Task: Look for space in Jhanjharpur, India from 10th July, 2023 to 15th July, 2023 for 7 adults in price range Rs.10000 to Rs.15000. Place can be entire place or shared room with 4 bedrooms having 7 beds and 4 bathrooms. Property type can be house, flat, guest house. Amenities needed are: wifi, TV, free parkinig on premises, gym, breakfast. Booking option can be shelf check-in. Required host language is English.
Action: Mouse moved to (428, 90)
Screenshot: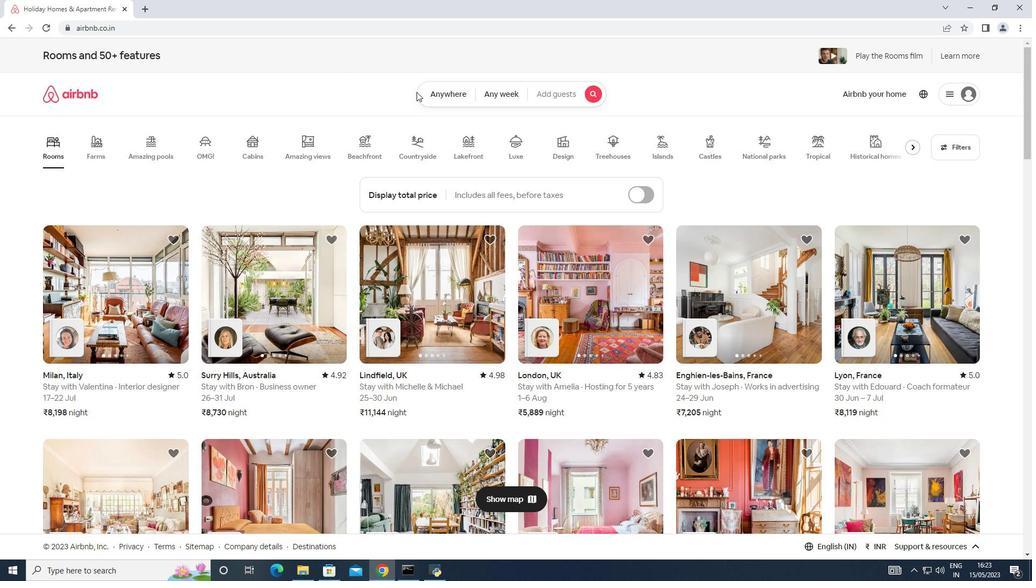 
Action: Mouse pressed left at (428, 90)
Screenshot: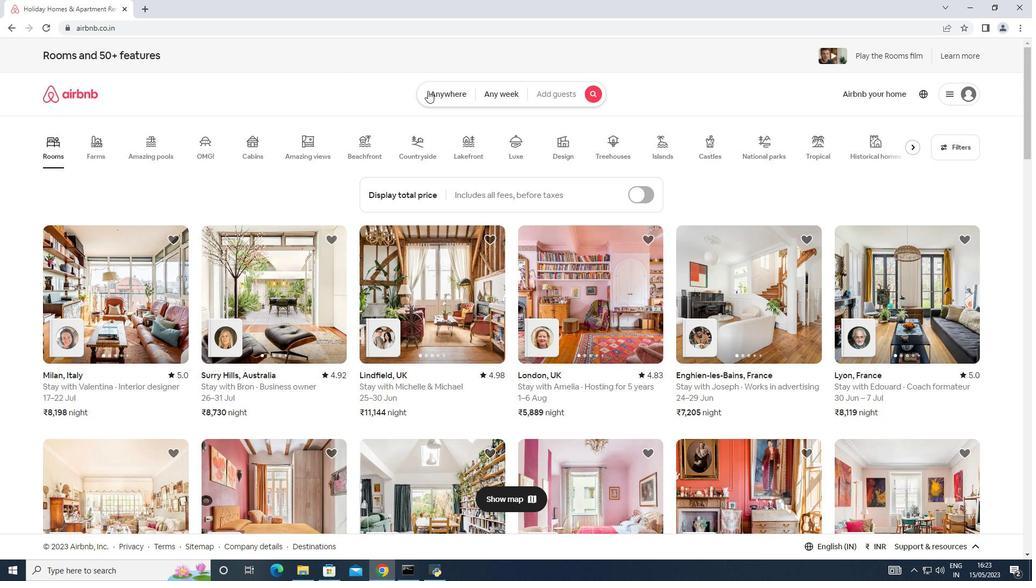 
Action: Mouse moved to (380, 124)
Screenshot: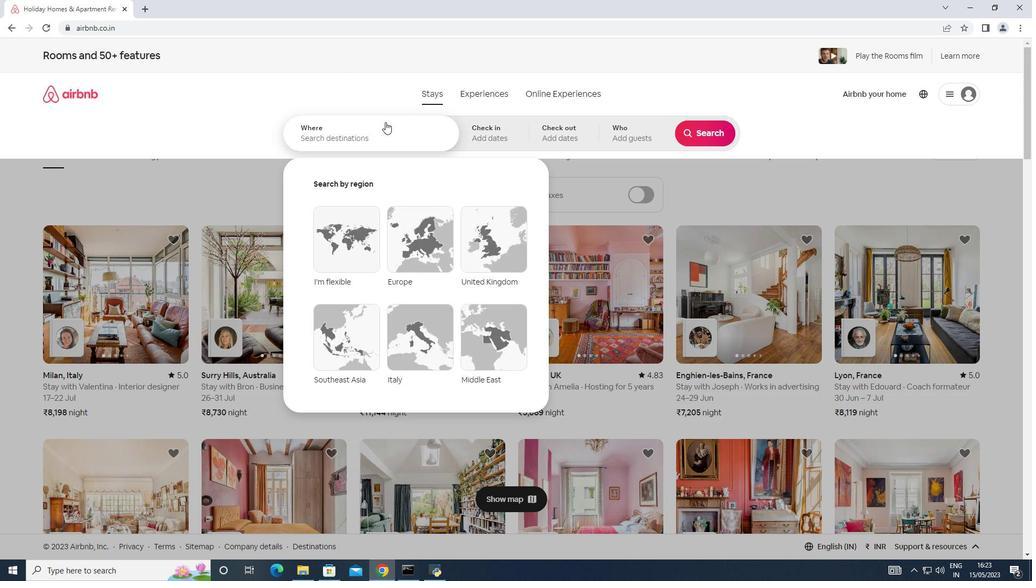 
Action: Mouse pressed left at (380, 124)
Screenshot: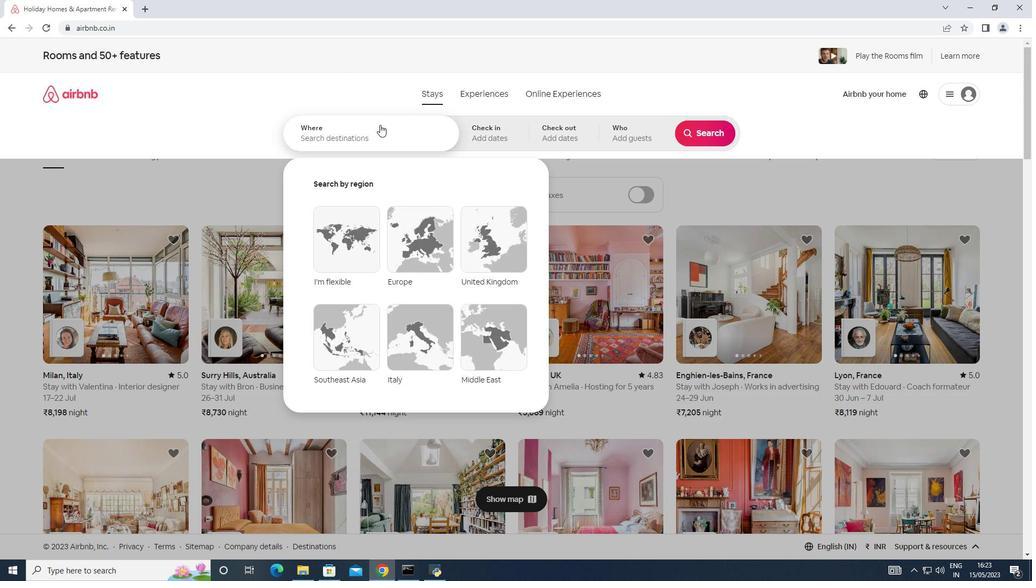 
Action: Key pressed <Key.shift><Key.shift><Key.shift><Key.shift><Key.shift><Key.shift><Key.shift><Key.shift><Key.shift><Key.shift><Key.shift><Key.shift><Key.shift><Key.shift><Key.shift><Key.shift><Key.shift><Key.shift><Key.shift><Key.shift><Key.shift><Key.shift><Key.shift><Key.shift><Key.shift><Key.shift><Key.shift><Key.shift><Key.shift><Key.shift><Key.shift><Key.shift><Key.shift><Key.shift><Key.shift><Key.shift><Key.shift><Key.shift><Key.shift><Key.shift><Key.shift><Key.shift><Key.shift><Key.shift><Key.shift><Key.shift><Key.shift><Key.shift>Jhanjharpur,<Key.shift>India
Screenshot: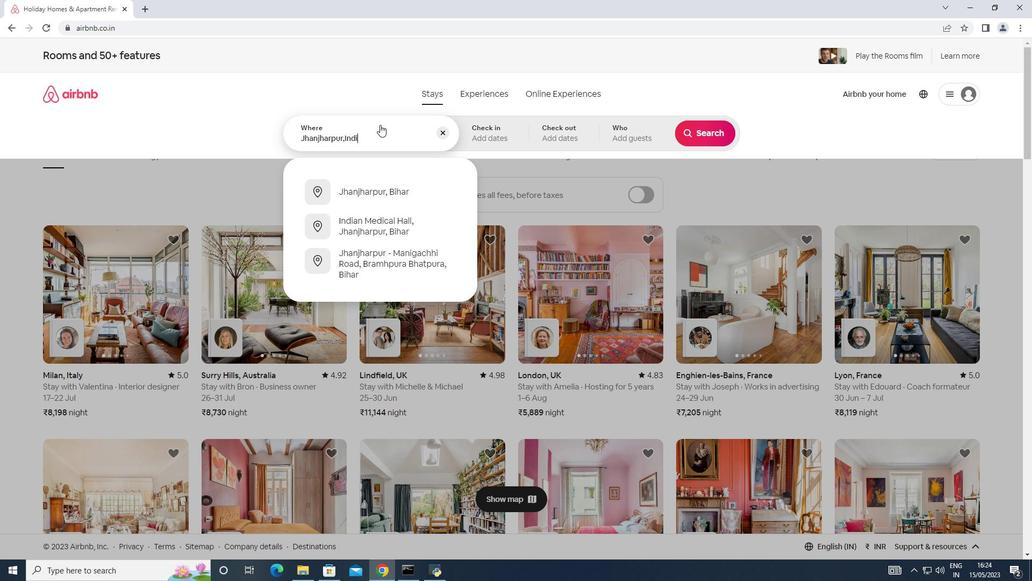 
Action: Mouse moved to (503, 137)
Screenshot: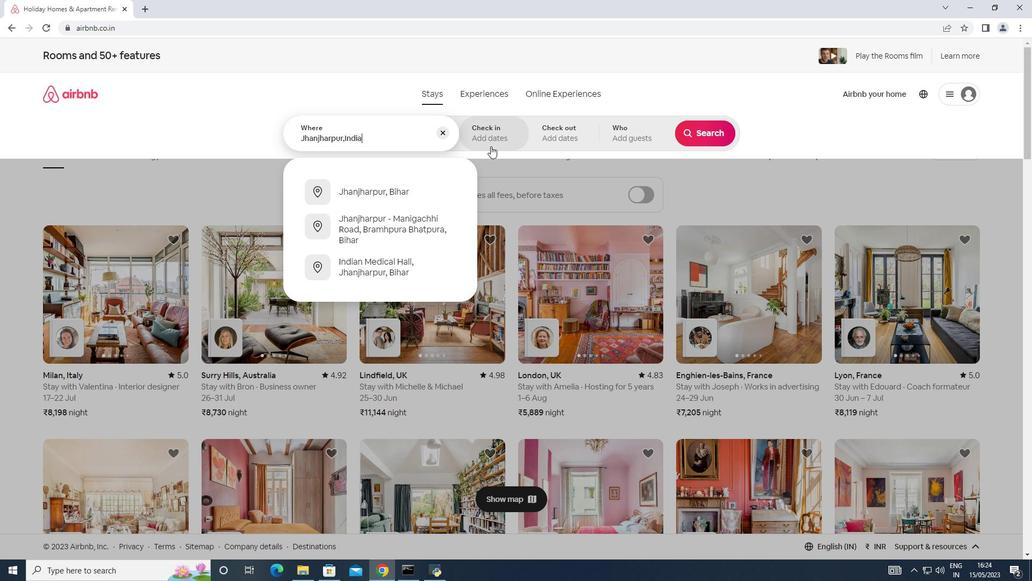 
Action: Mouse pressed left at (503, 137)
Screenshot: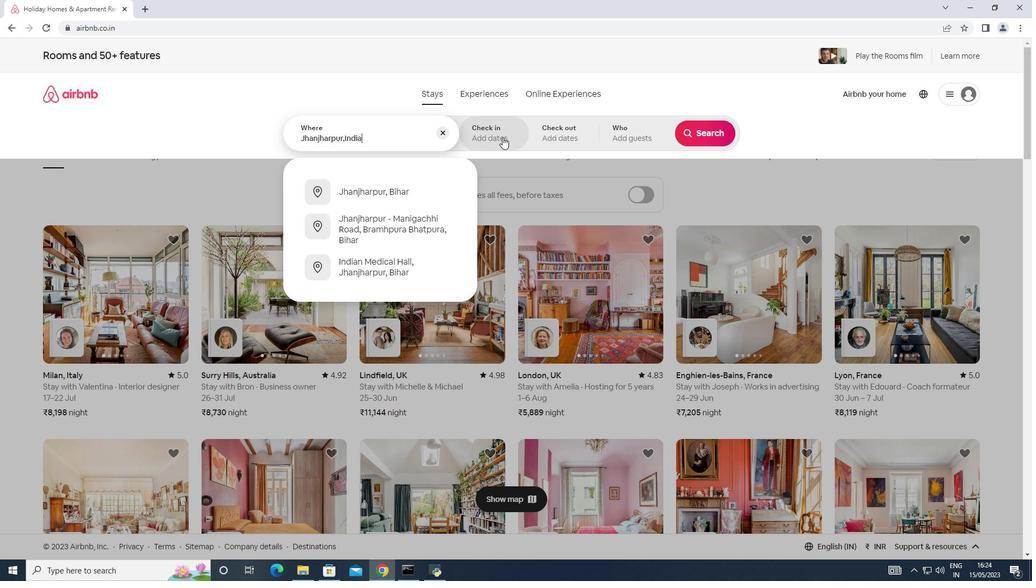 
Action: Mouse moved to (709, 221)
Screenshot: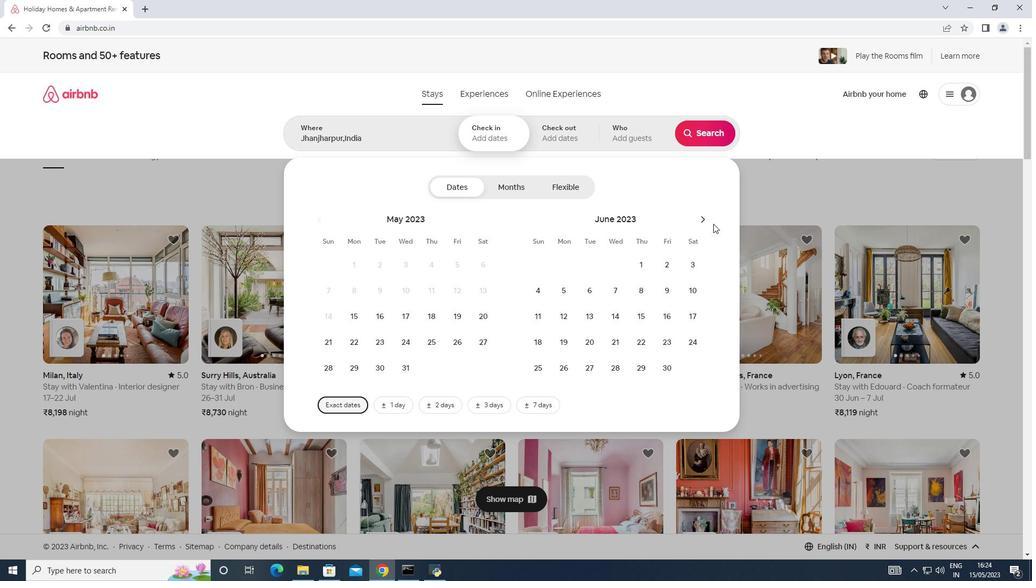 
Action: Mouse pressed left at (709, 221)
Screenshot: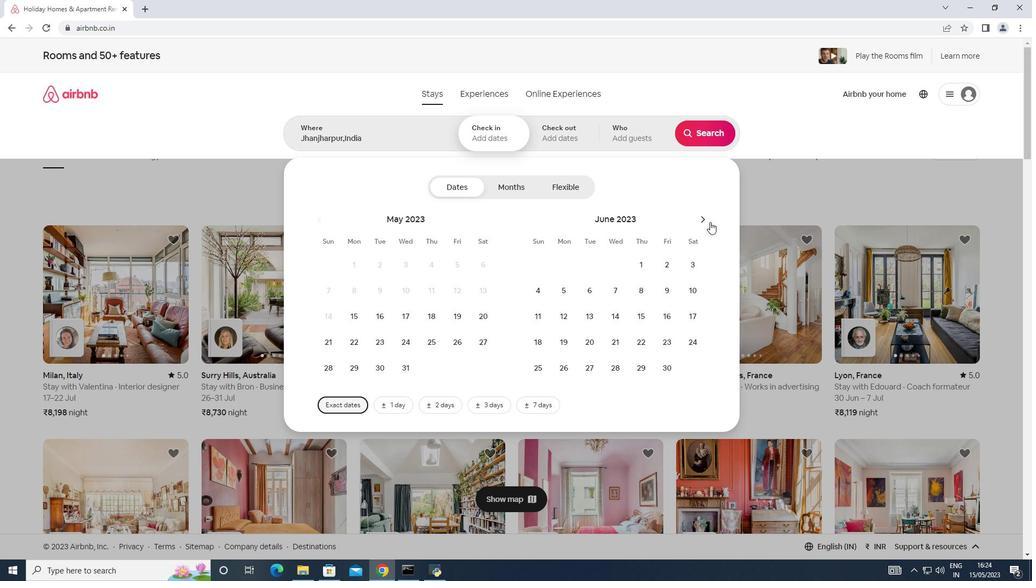 
Action: Mouse moved to (562, 323)
Screenshot: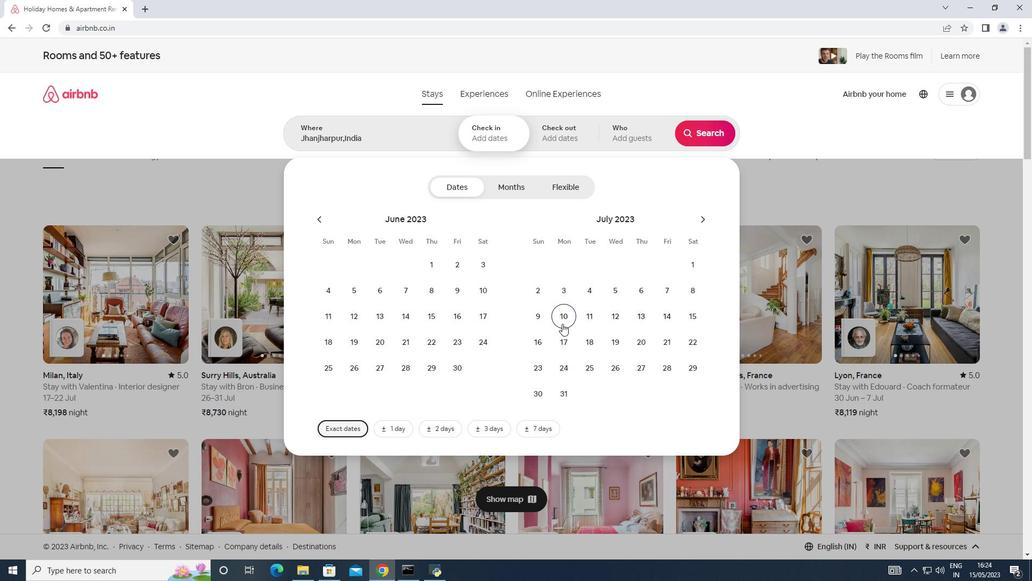 
Action: Mouse pressed left at (562, 323)
Screenshot: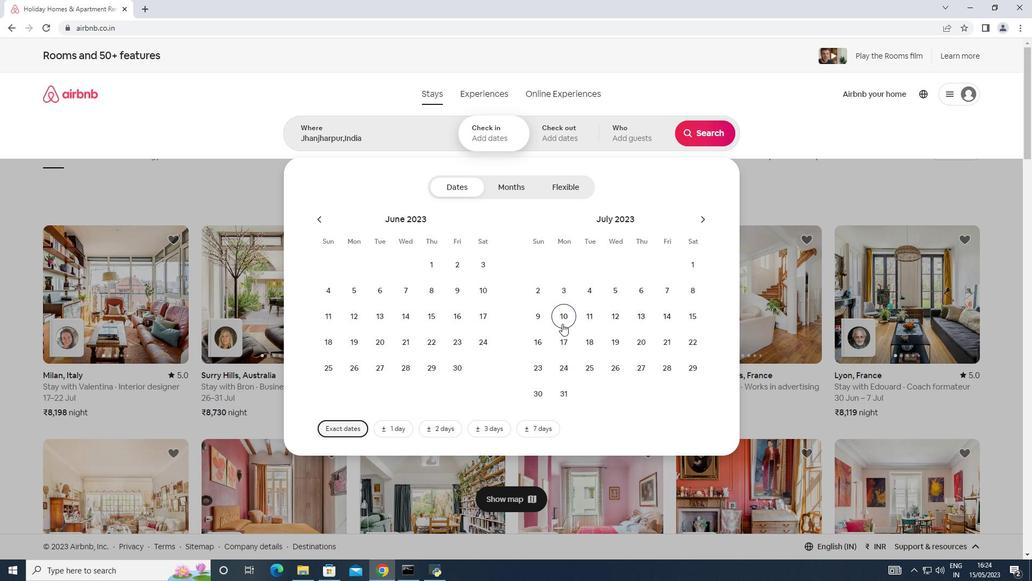 
Action: Mouse moved to (696, 315)
Screenshot: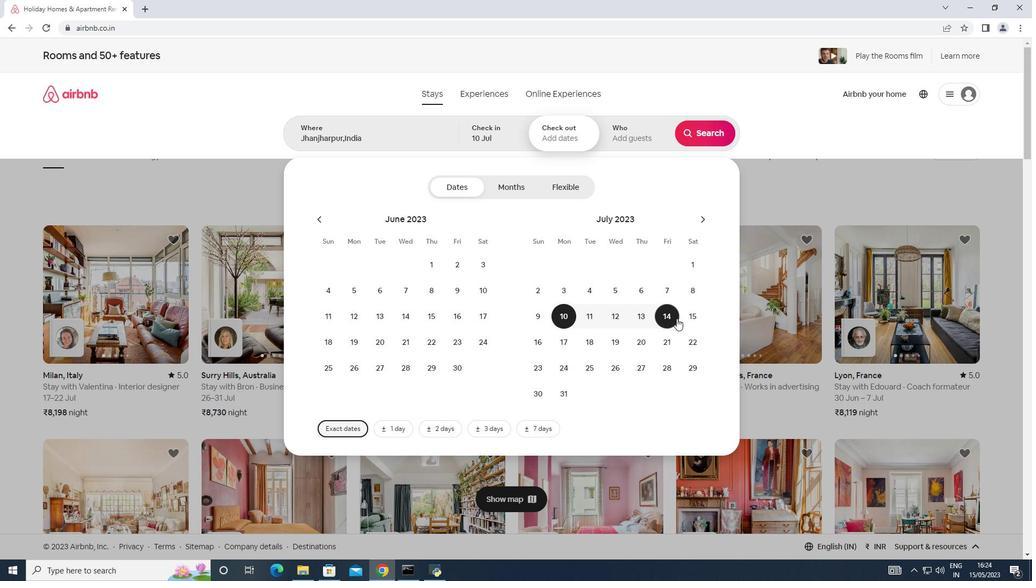 
Action: Mouse pressed left at (696, 315)
Screenshot: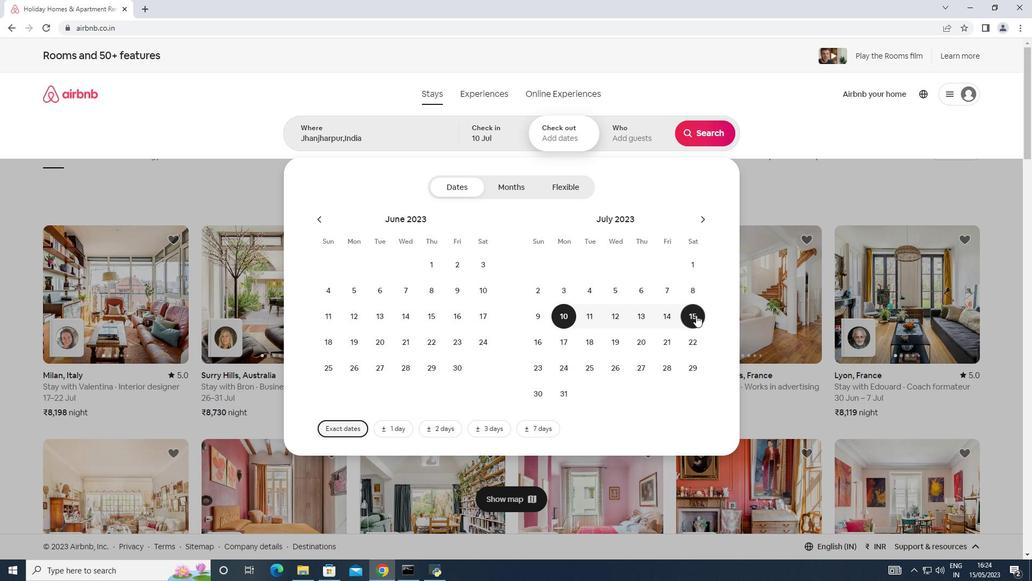 
Action: Mouse moved to (641, 139)
Screenshot: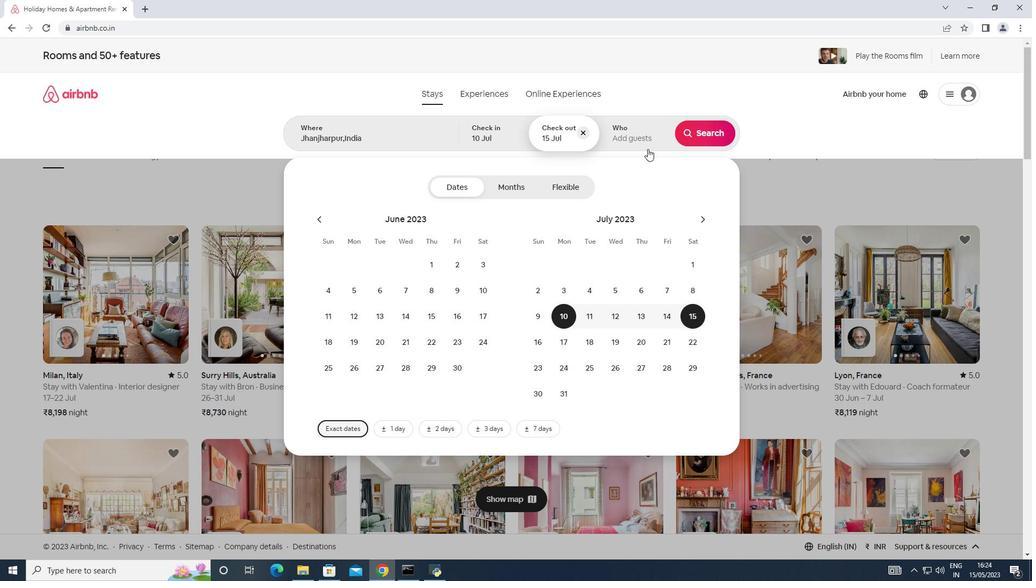 
Action: Mouse pressed left at (641, 139)
Screenshot: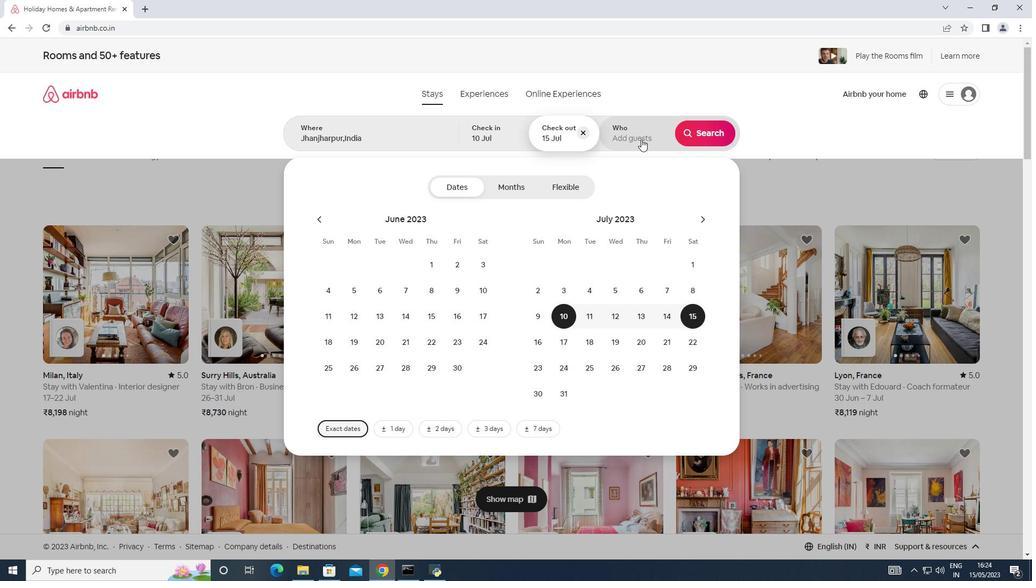 
Action: Mouse moved to (707, 188)
Screenshot: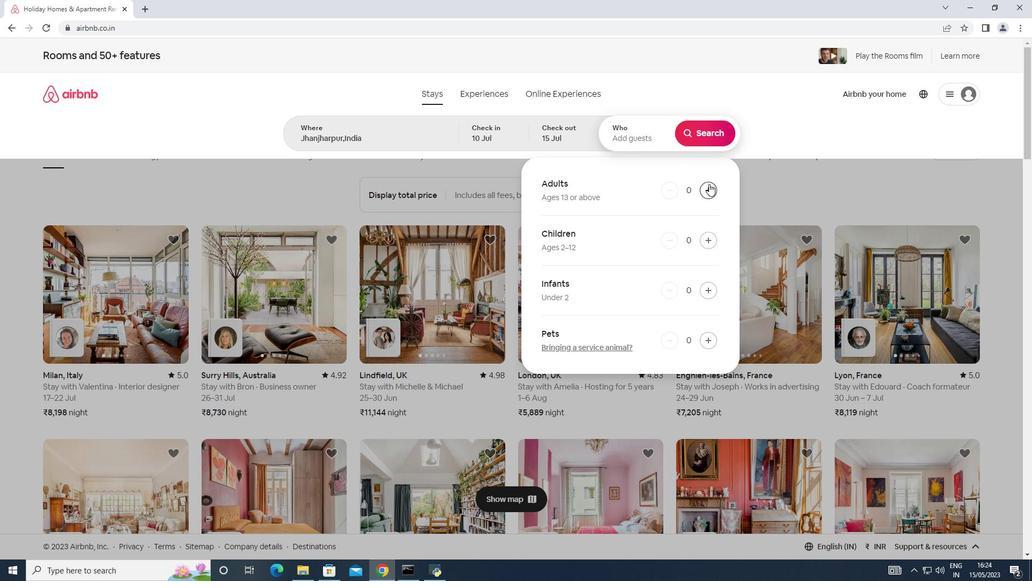 
Action: Mouse pressed left at (707, 188)
Screenshot: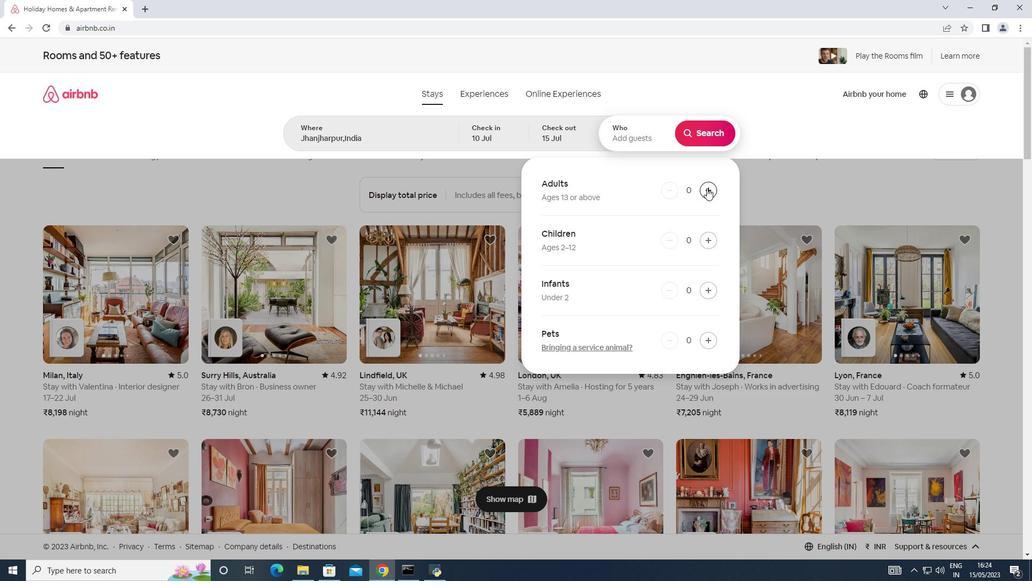 
Action: Mouse pressed left at (707, 188)
Screenshot: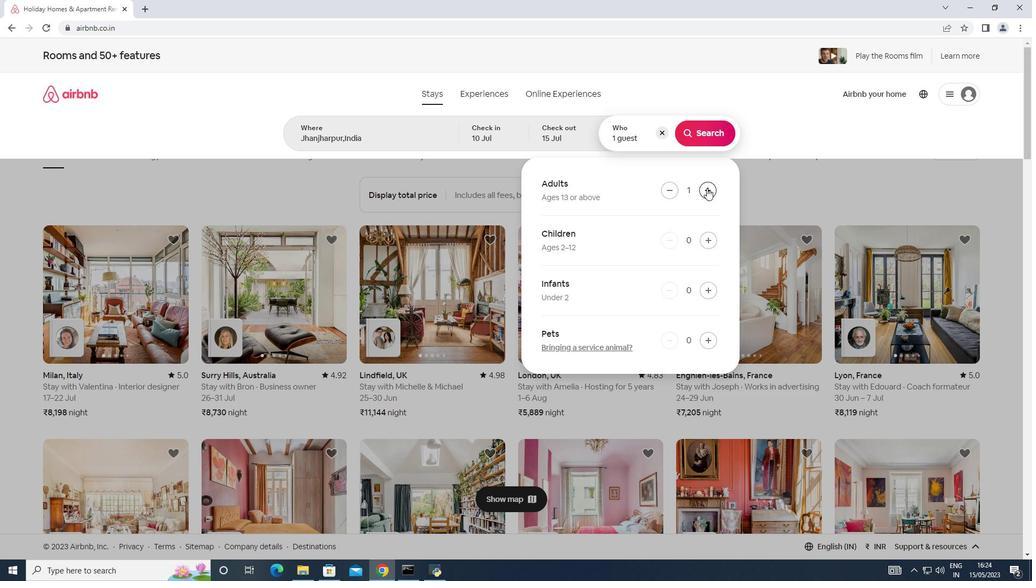 
Action: Mouse pressed left at (707, 188)
Screenshot: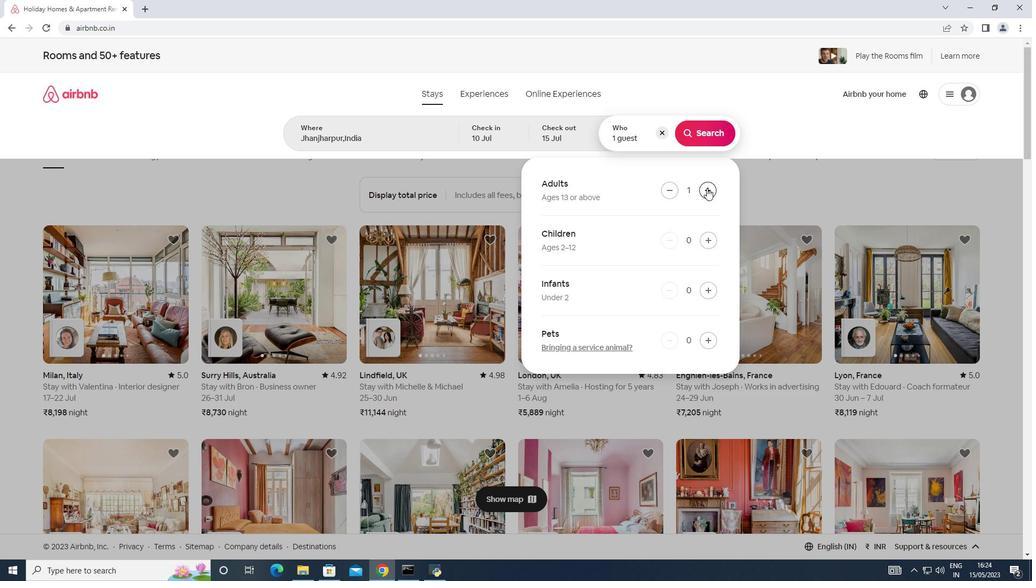
Action: Mouse pressed left at (707, 188)
Screenshot: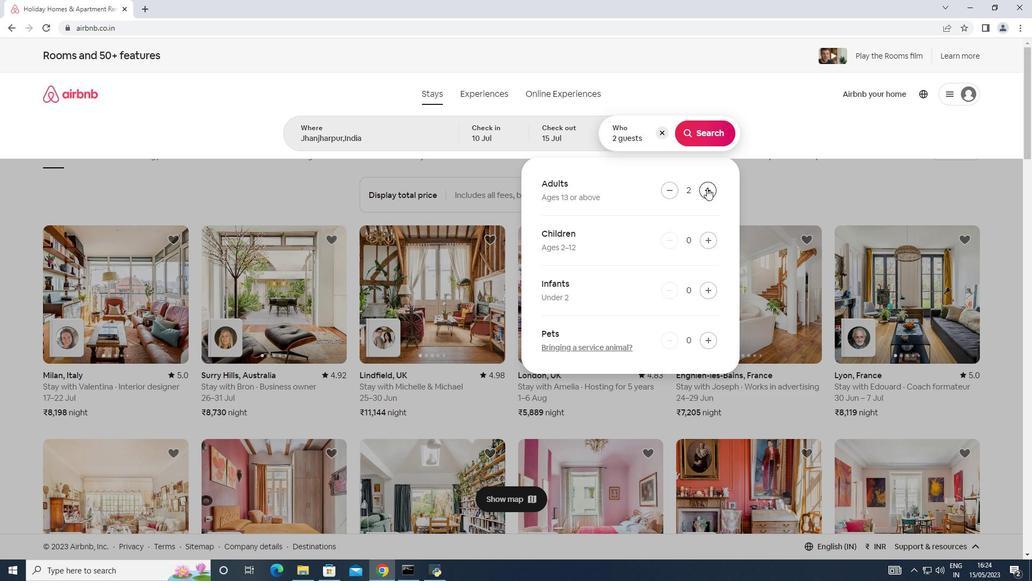 
Action: Mouse pressed left at (707, 188)
Screenshot: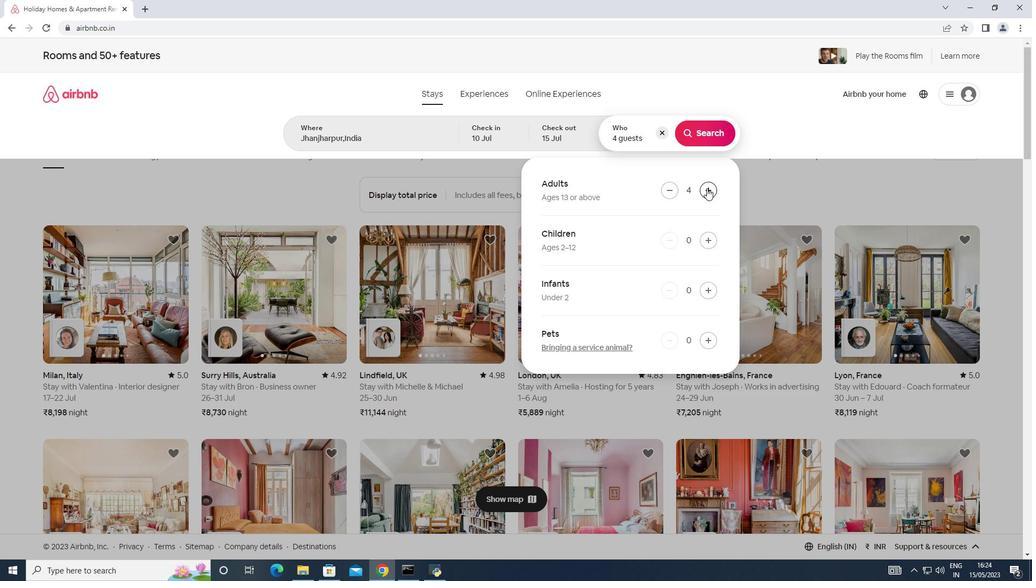 
Action: Mouse pressed left at (707, 188)
Screenshot: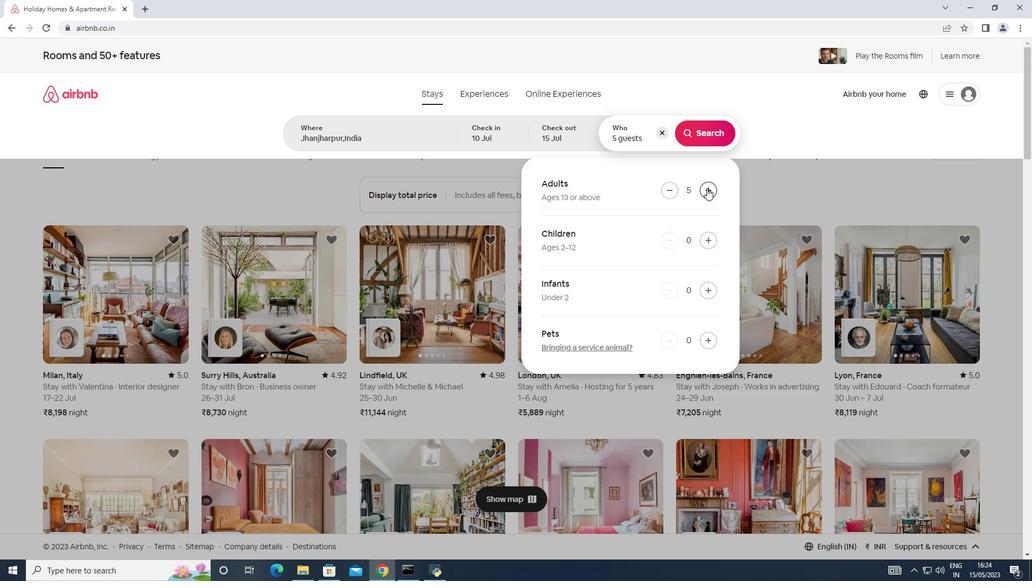 
Action: Mouse pressed left at (707, 188)
Screenshot: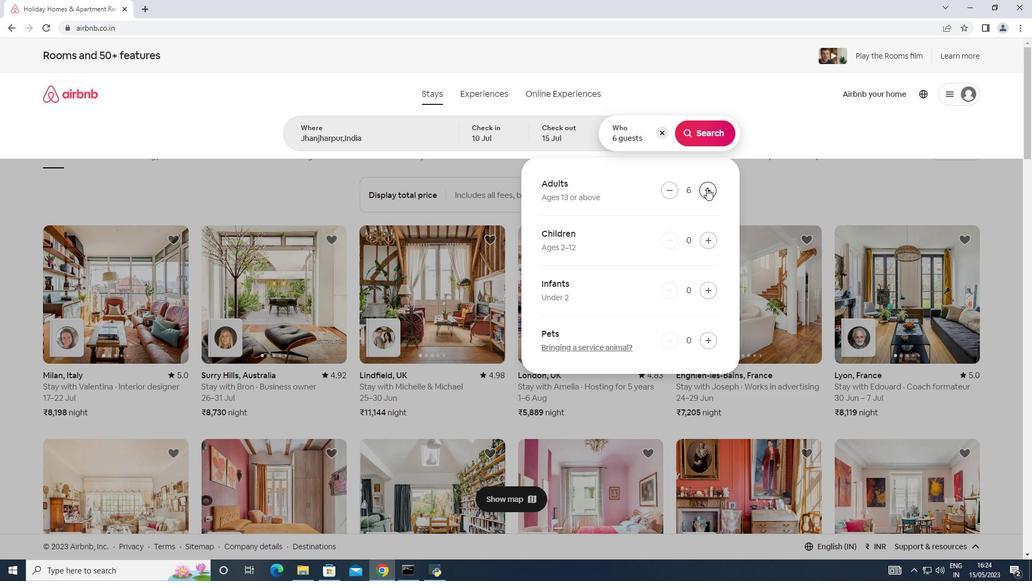 
Action: Mouse moved to (707, 135)
Screenshot: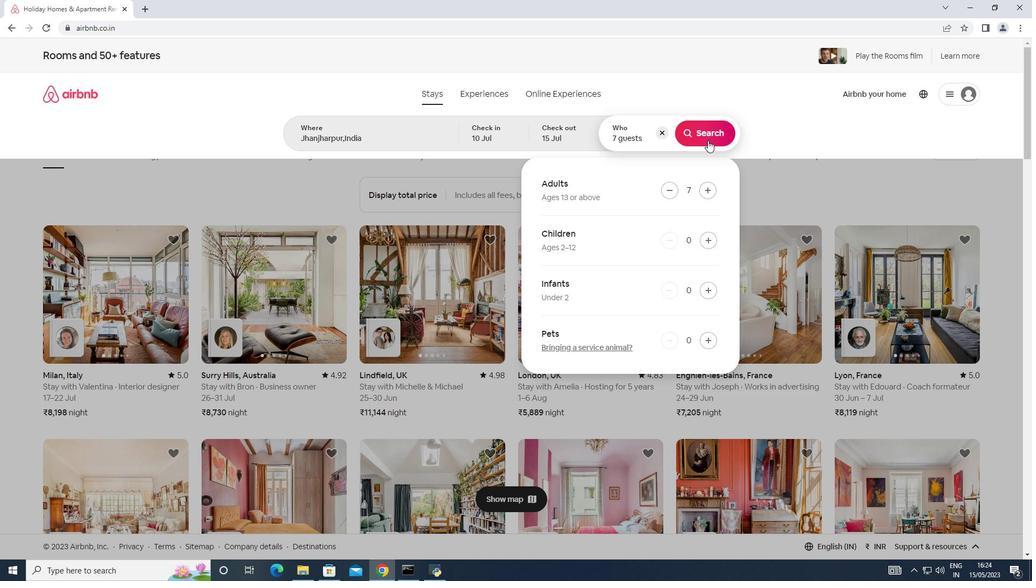 
Action: Mouse pressed left at (707, 135)
Screenshot: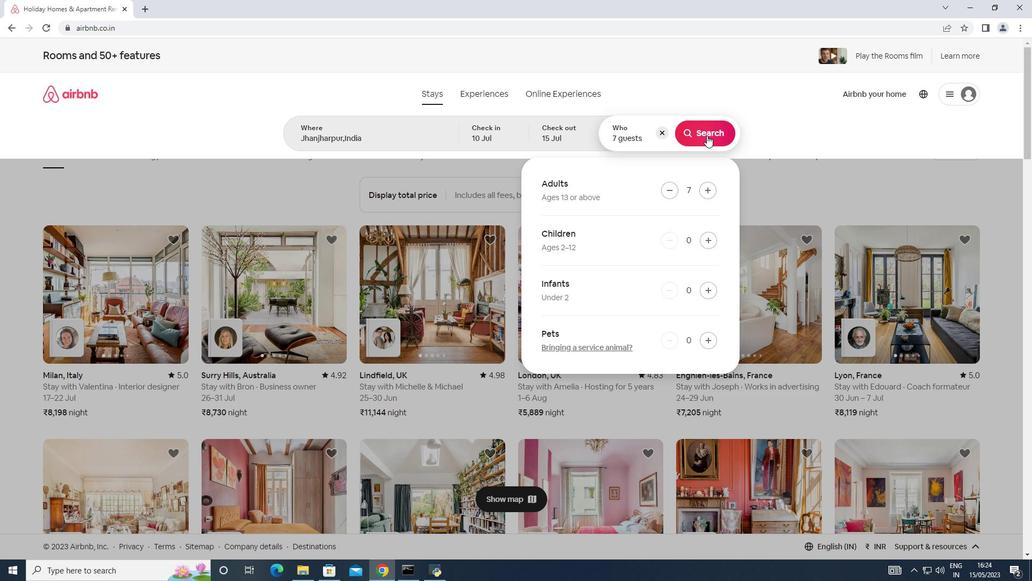 
Action: Mouse moved to (995, 100)
Screenshot: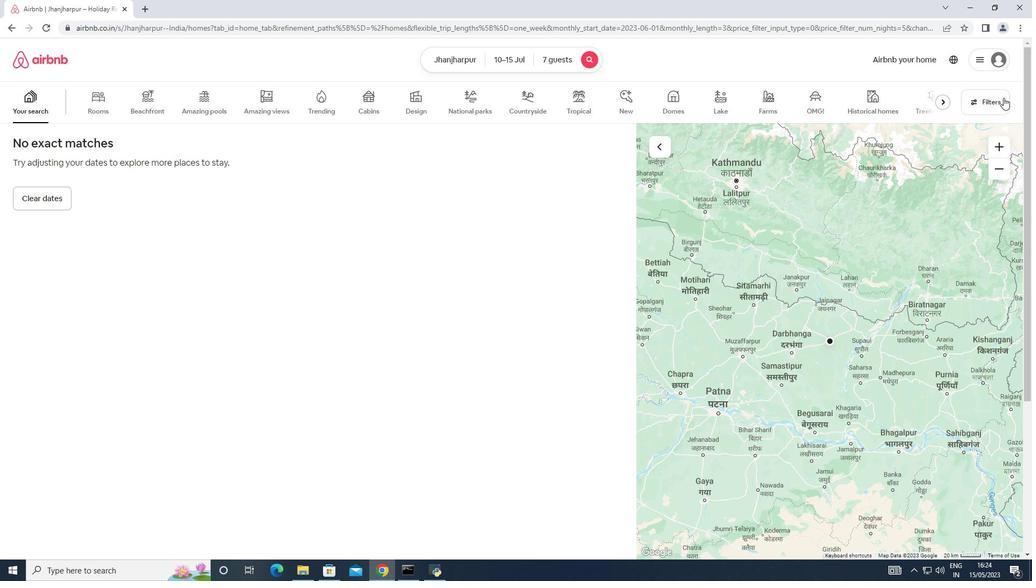 
Action: Mouse pressed left at (995, 100)
Screenshot: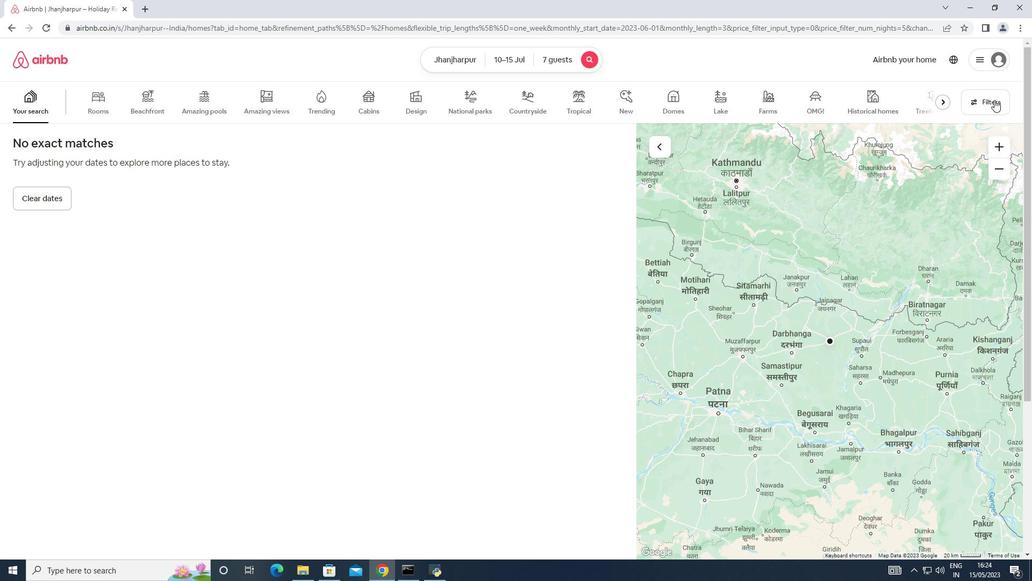 
Action: Mouse moved to (369, 369)
Screenshot: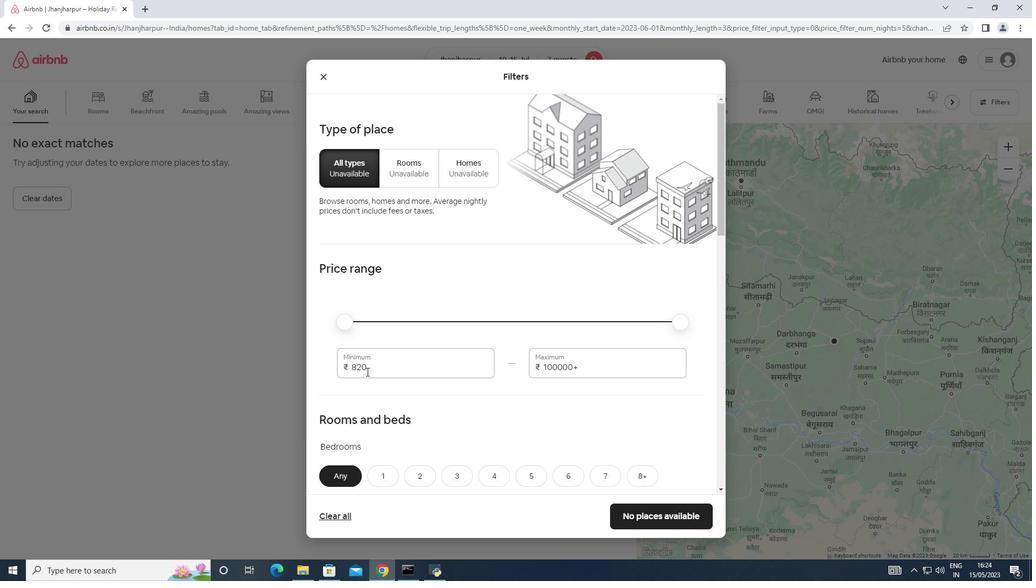 
Action: Mouse pressed left at (369, 369)
Screenshot: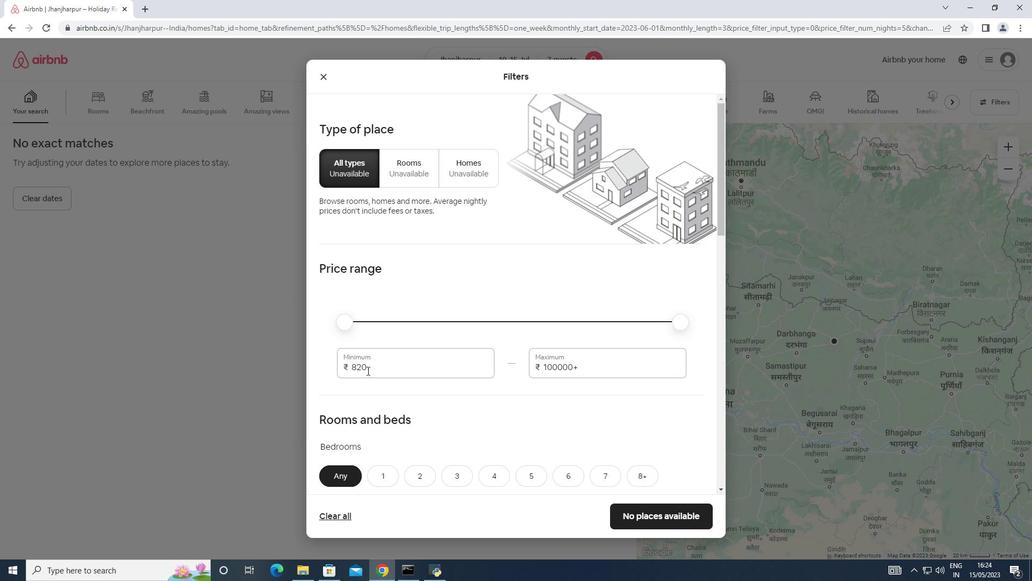 
Action: Mouse moved to (323, 366)
Screenshot: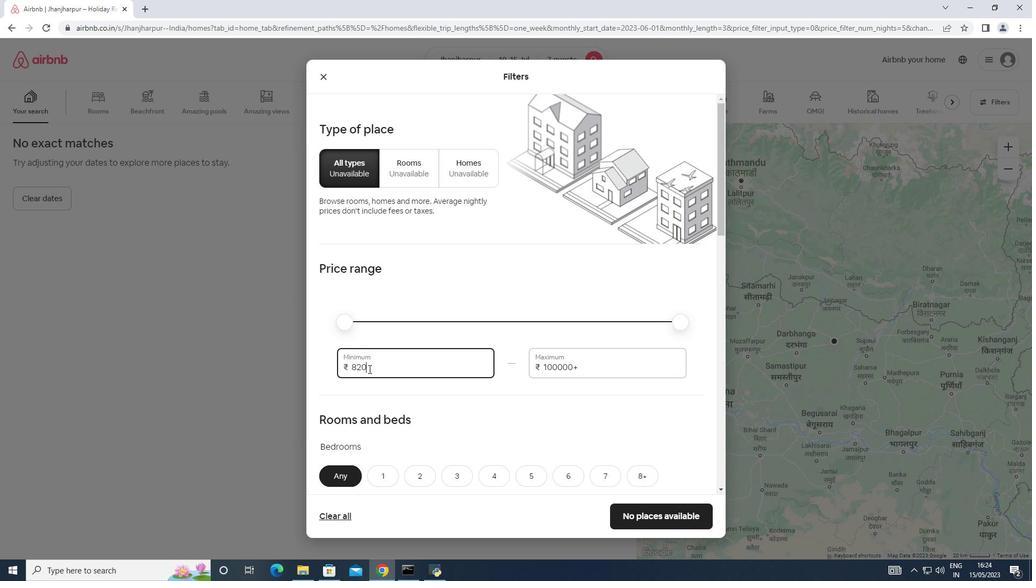 
Action: Key pressed 10000
Screenshot: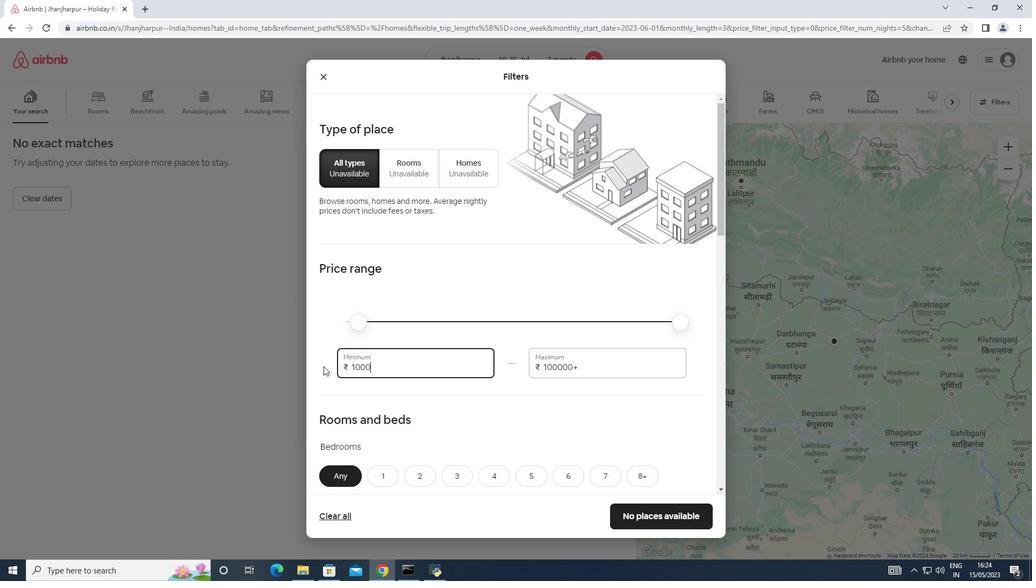 
Action: Mouse moved to (582, 368)
Screenshot: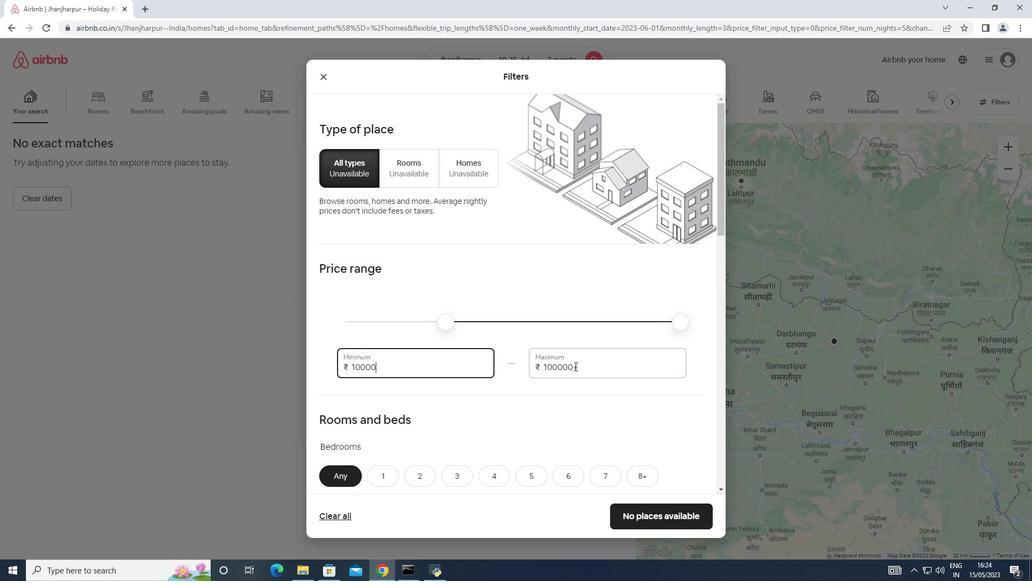 
Action: Mouse pressed left at (582, 368)
Screenshot: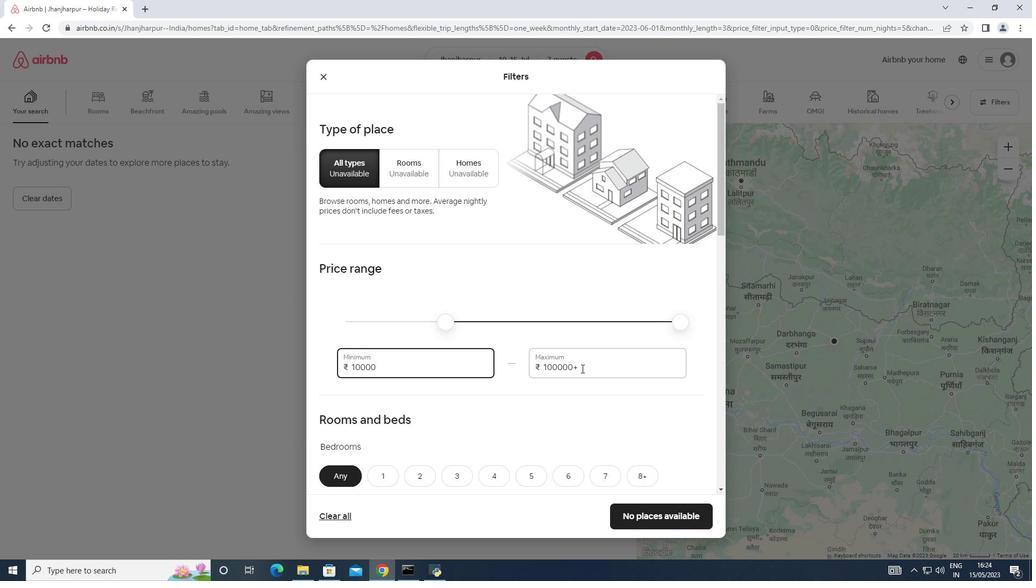 
Action: Mouse moved to (514, 368)
Screenshot: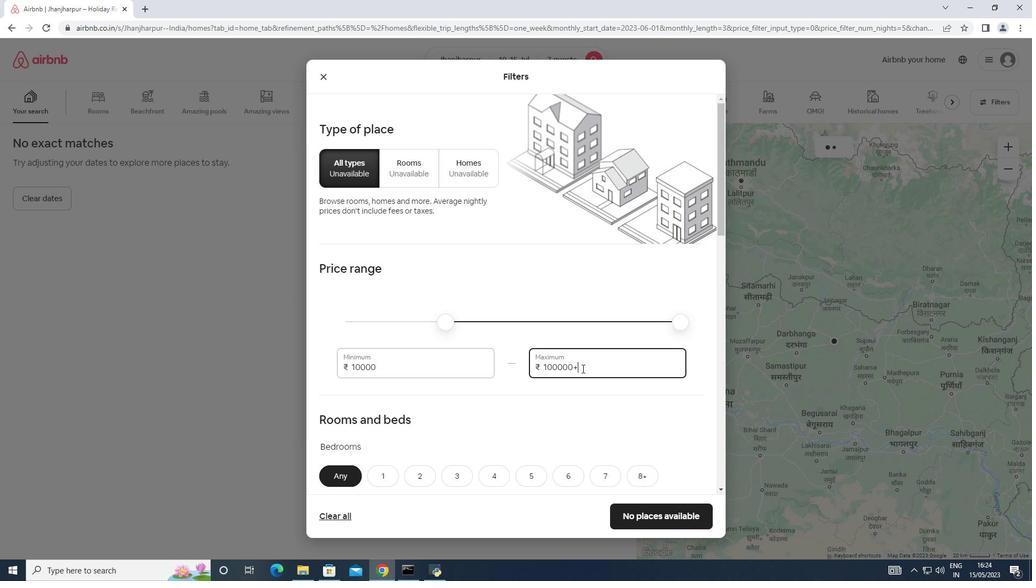 
Action: Key pressed 15000
Screenshot: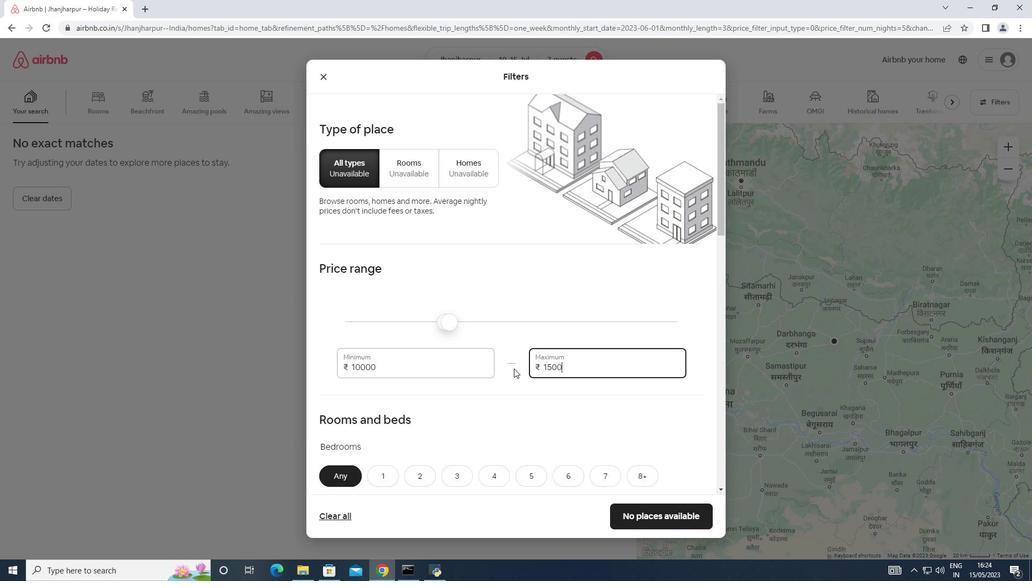 
Action: Mouse moved to (541, 376)
Screenshot: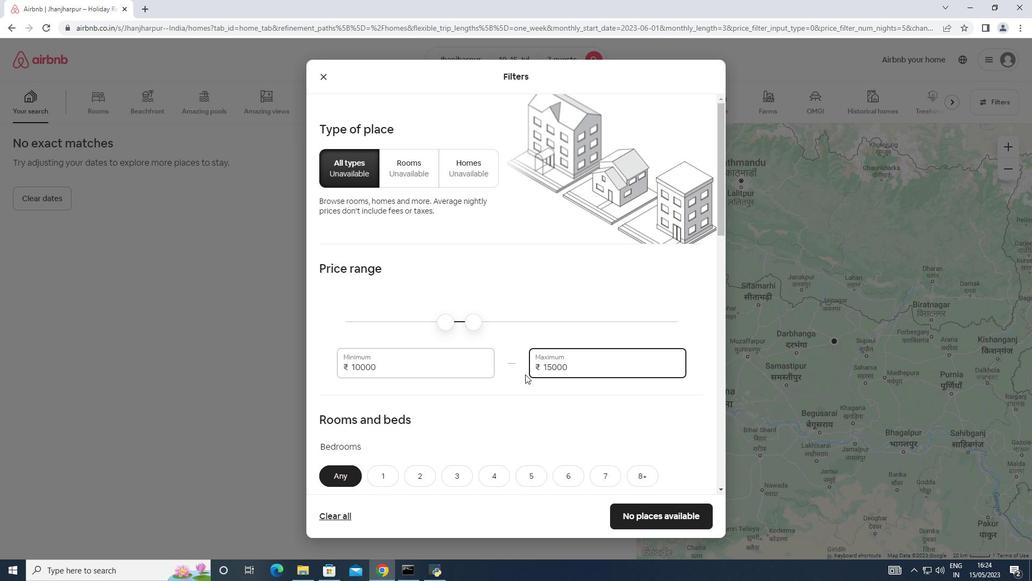 
Action: Mouse scrolled (541, 376) with delta (0, 0)
Screenshot: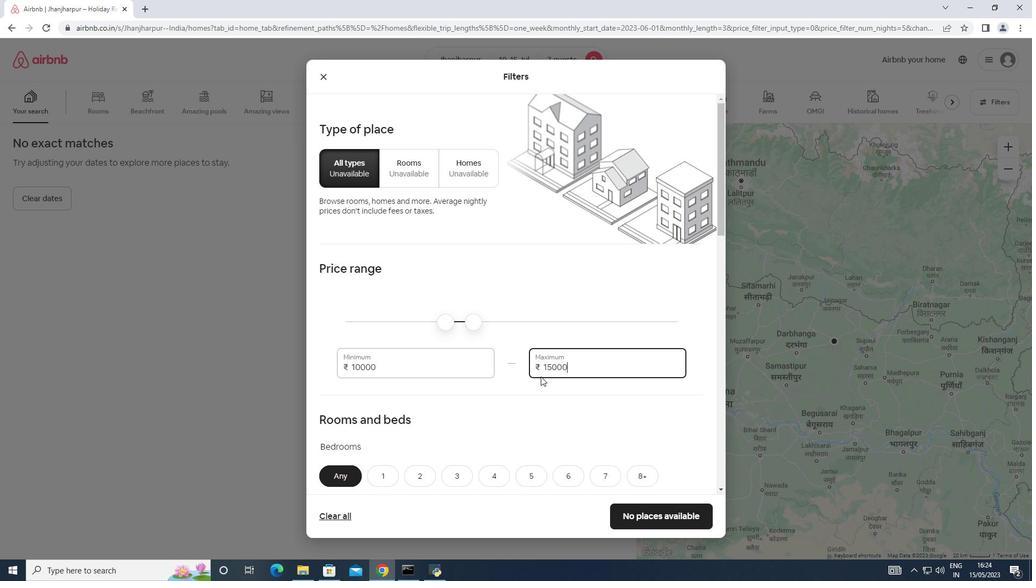 
Action: Mouse scrolled (541, 376) with delta (0, 0)
Screenshot: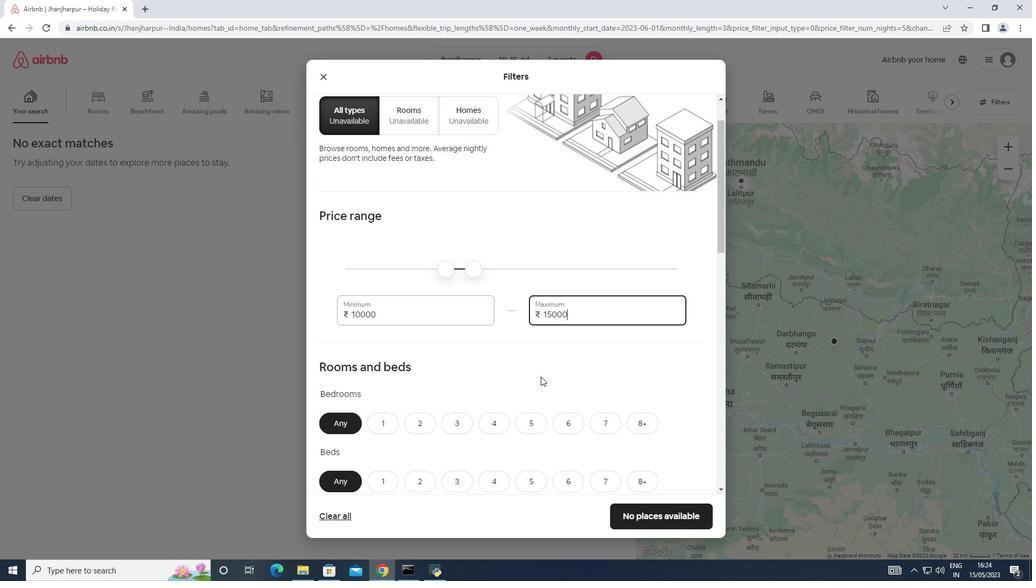 
Action: Mouse scrolled (541, 376) with delta (0, 0)
Screenshot: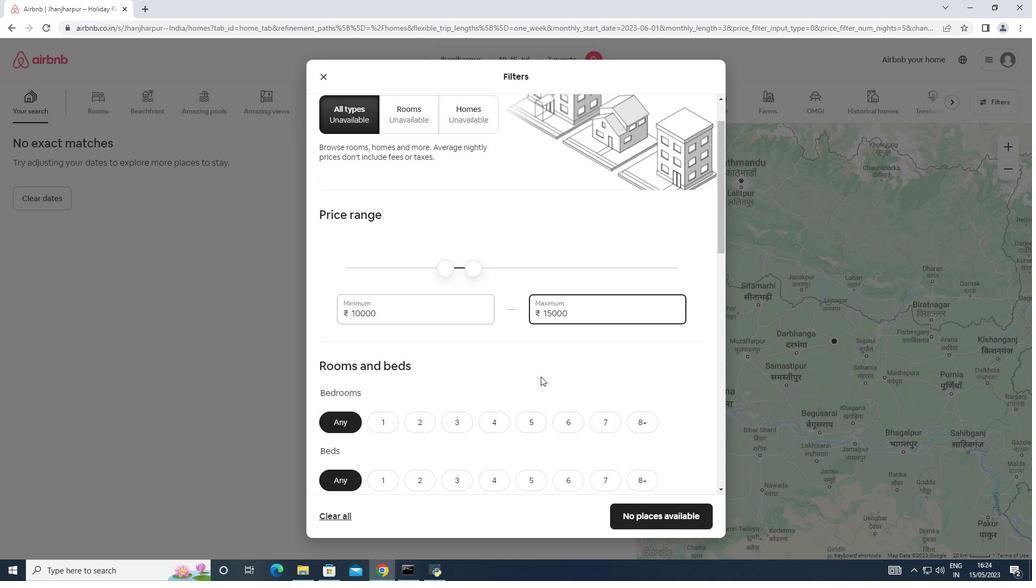 
Action: Mouse scrolled (541, 376) with delta (0, 0)
Screenshot: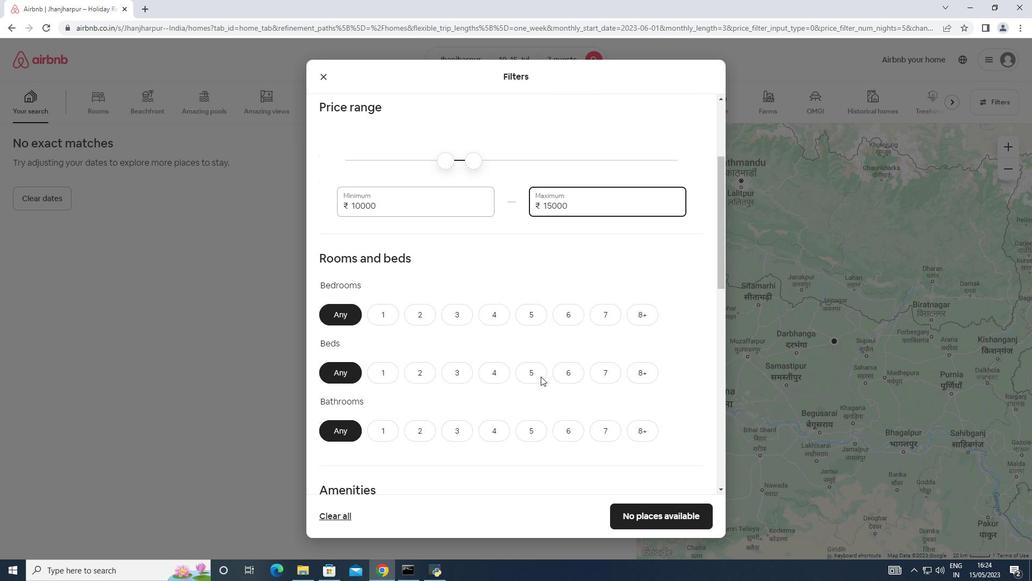 
Action: Mouse moved to (493, 267)
Screenshot: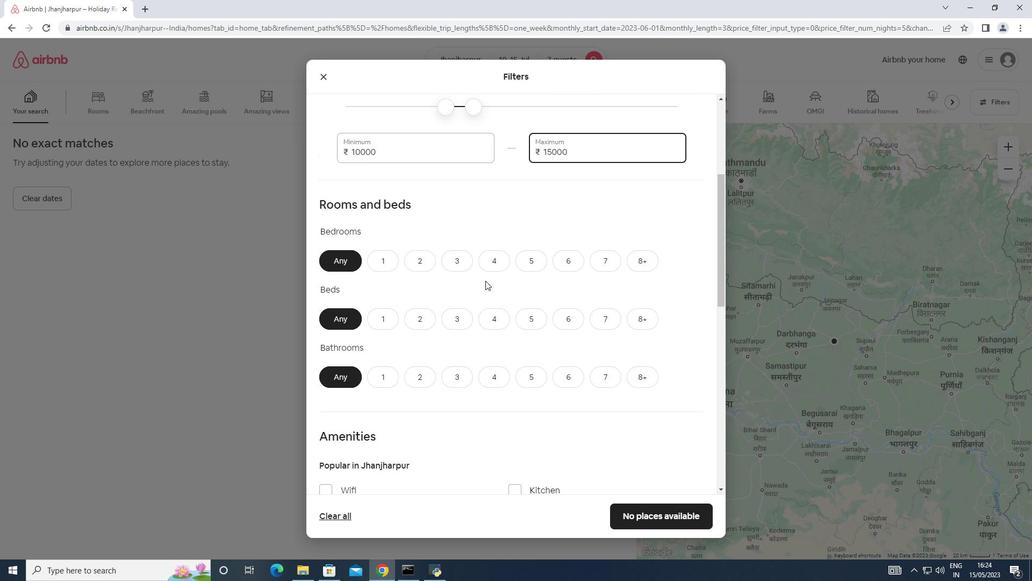 
Action: Mouse pressed left at (493, 267)
Screenshot: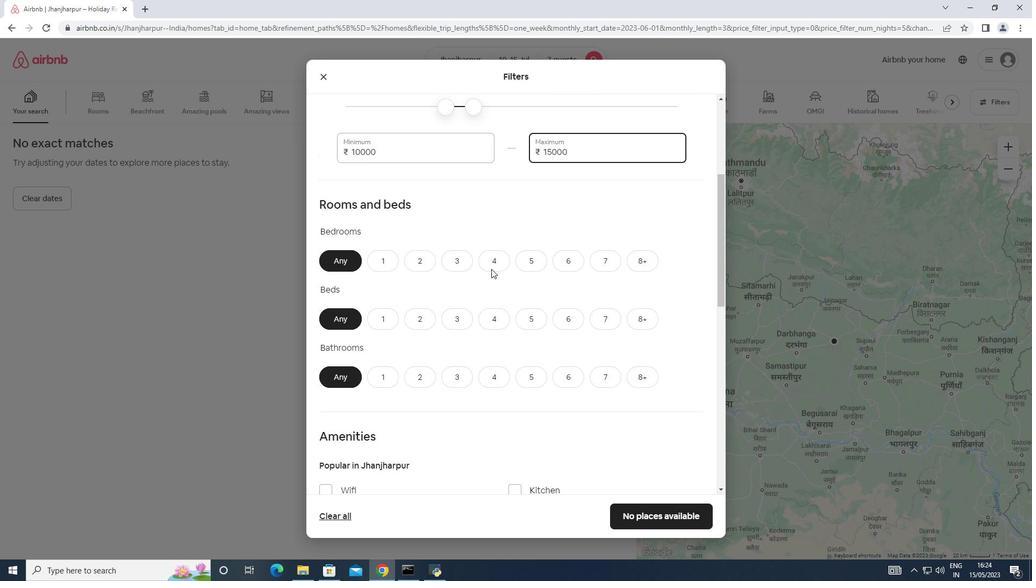 
Action: Mouse moved to (598, 320)
Screenshot: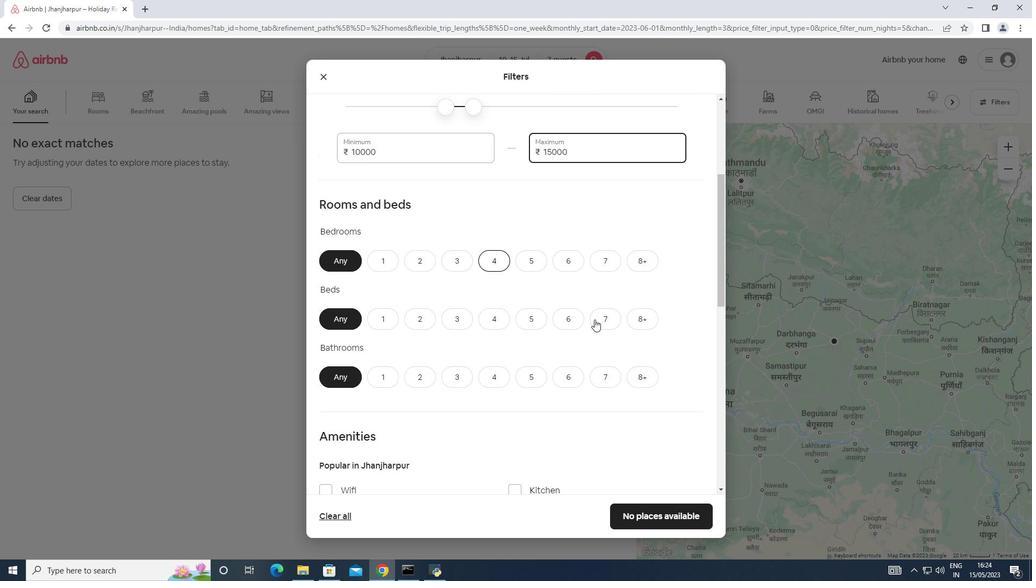 
Action: Mouse pressed left at (598, 320)
Screenshot: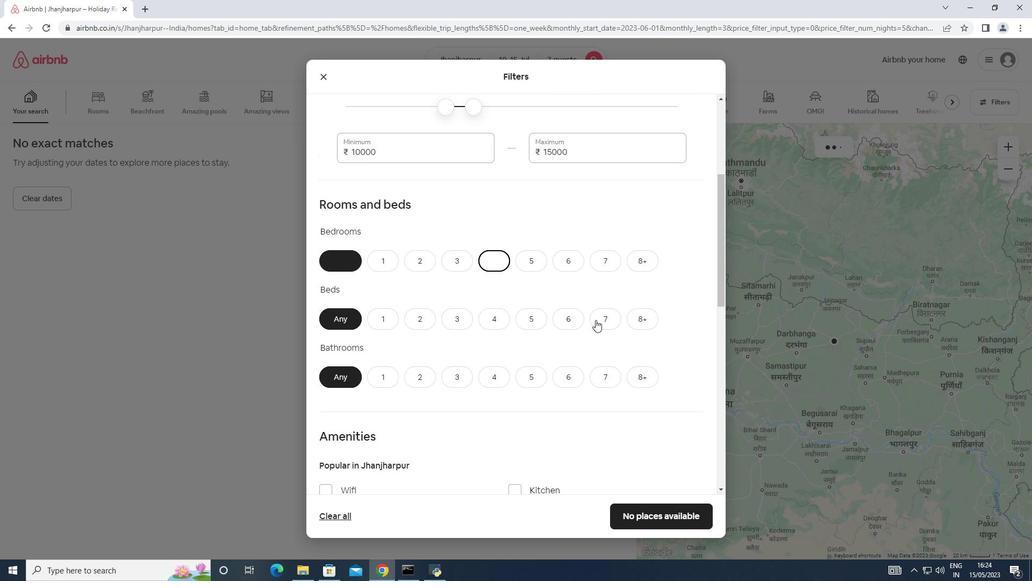 
Action: Mouse moved to (490, 373)
Screenshot: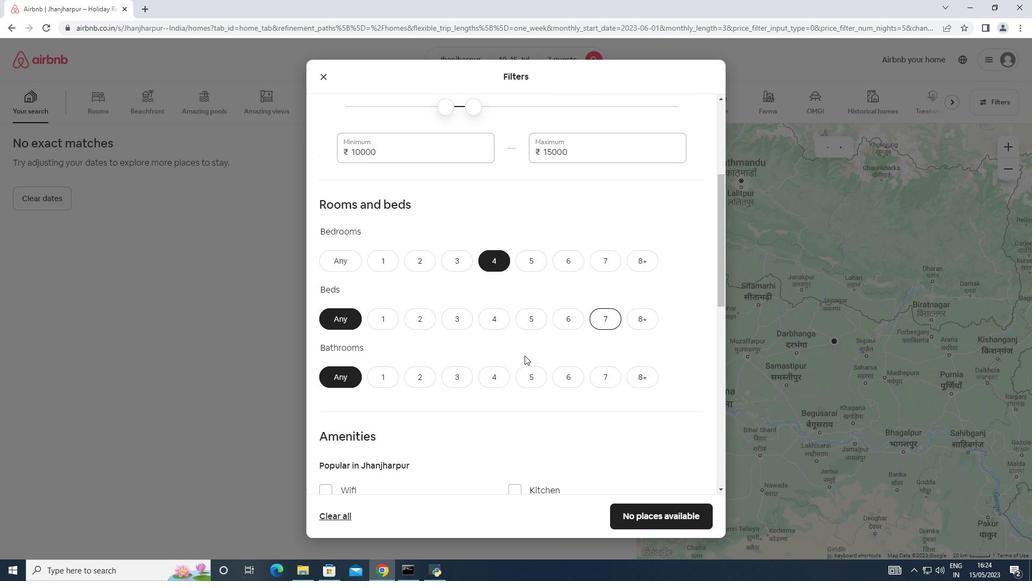 
Action: Mouse pressed left at (490, 373)
Screenshot: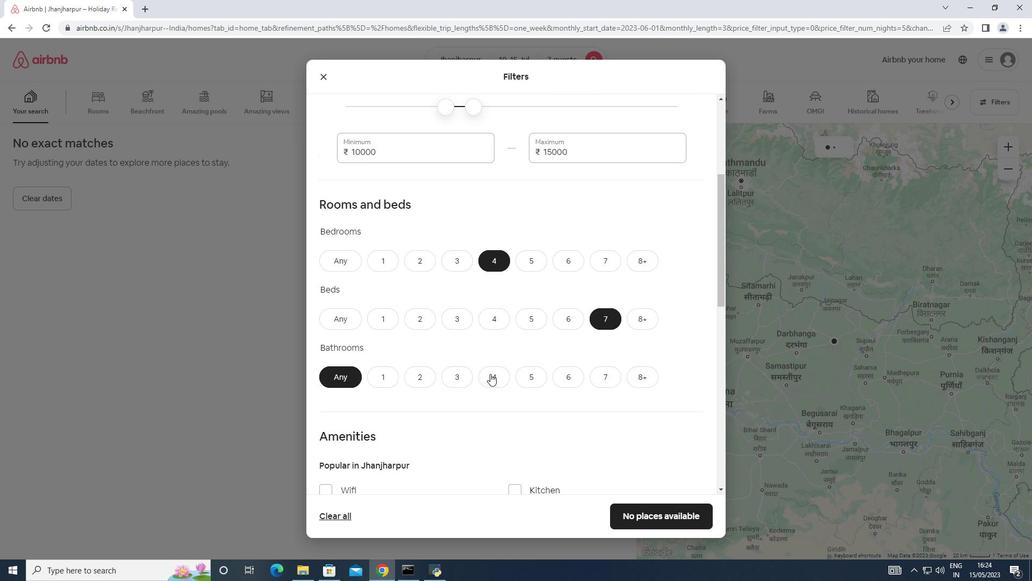 
Action: Mouse moved to (516, 351)
Screenshot: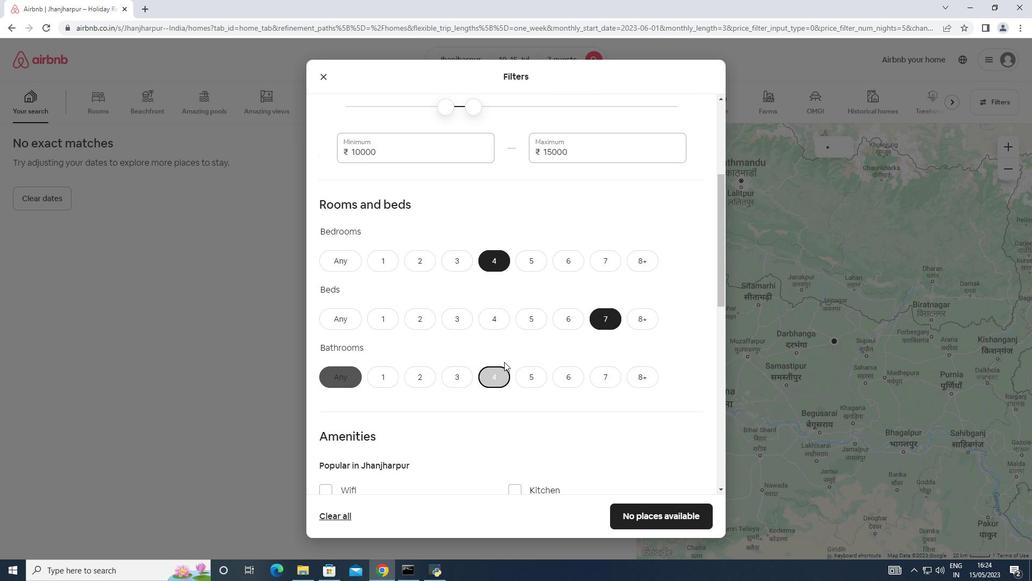 
Action: Mouse scrolled (516, 351) with delta (0, 0)
Screenshot: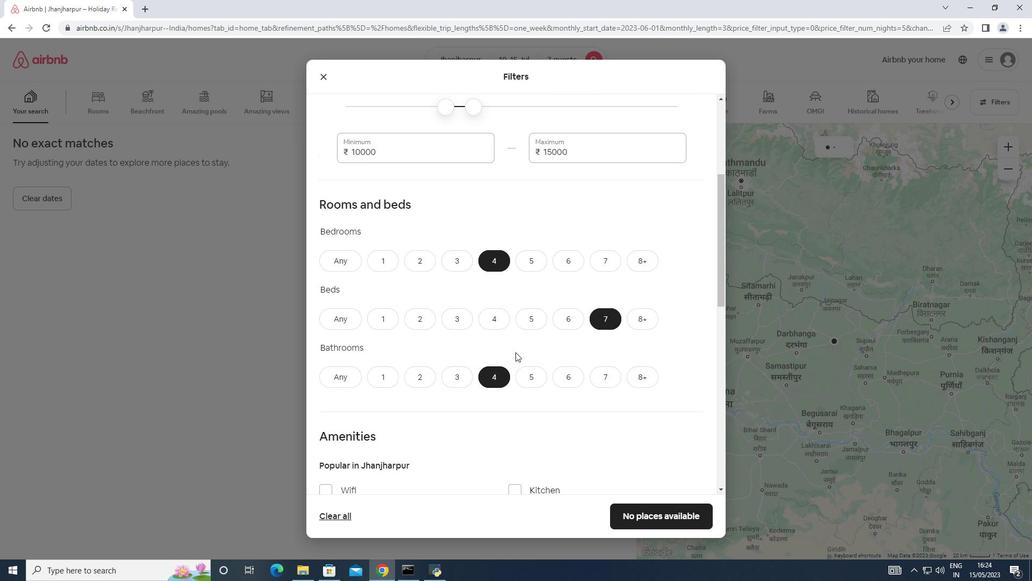 
Action: Mouse scrolled (516, 351) with delta (0, 0)
Screenshot: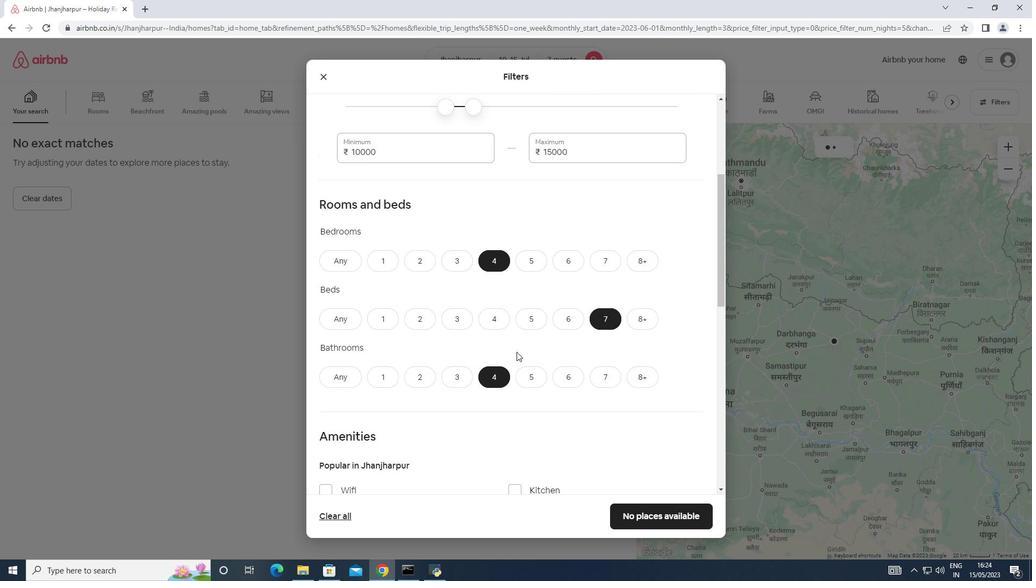 
Action: Mouse scrolled (516, 351) with delta (0, 0)
Screenshot: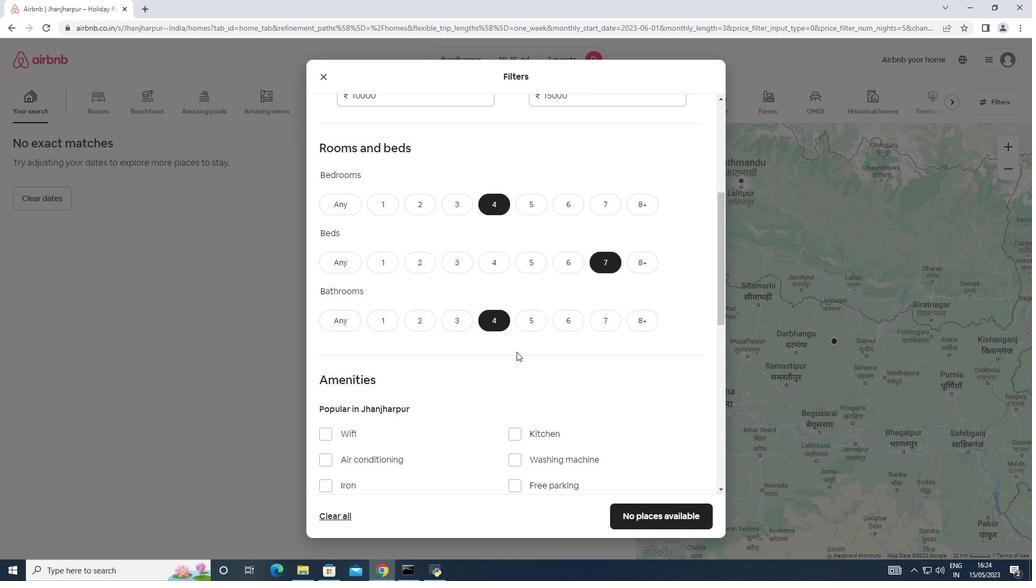 
Action: Mouse scrolled (516, 351) with delta (0, 0)
Screenshot: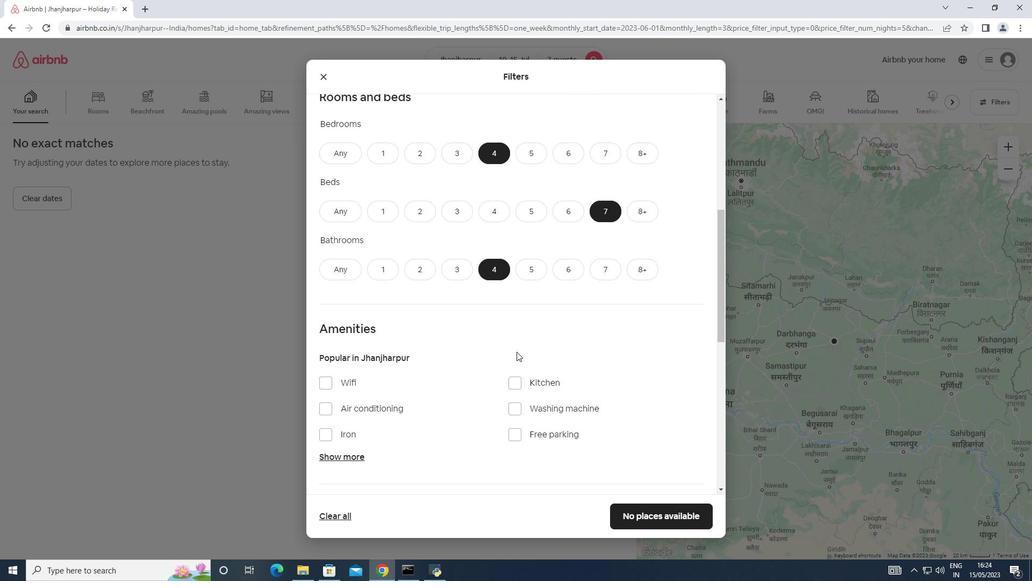 
Action: Mouse moved to (348, 352)
Screenshot: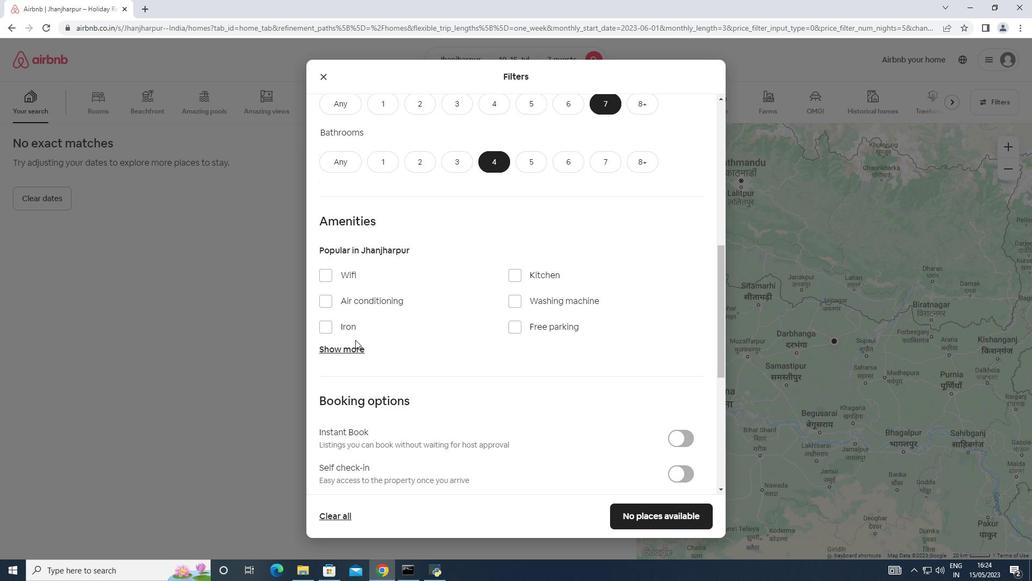 
Action: Mouse pressed left at (348, 352)
Screenshot: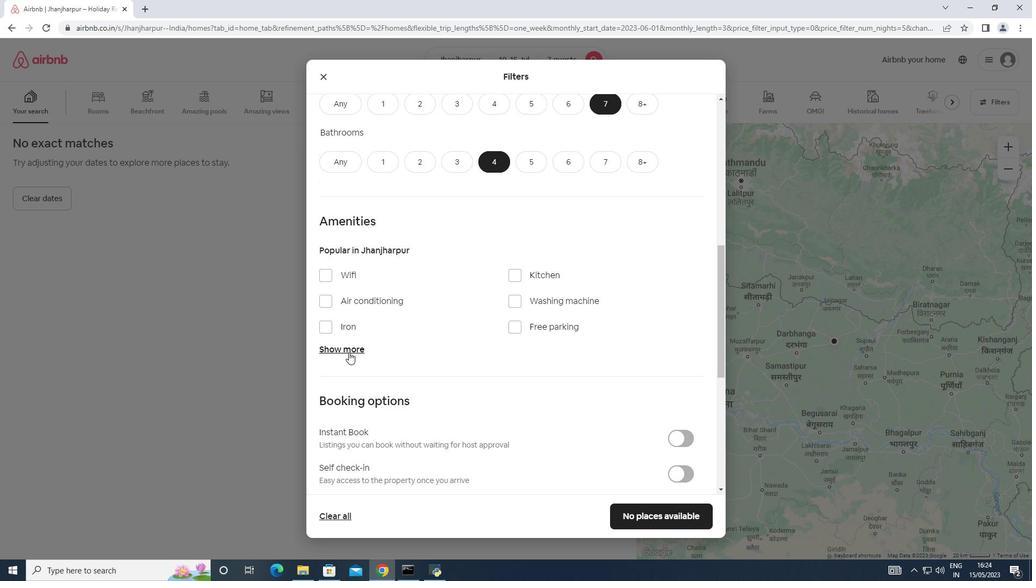 
Action: Mouse moved to (324, 274)
Screenshot: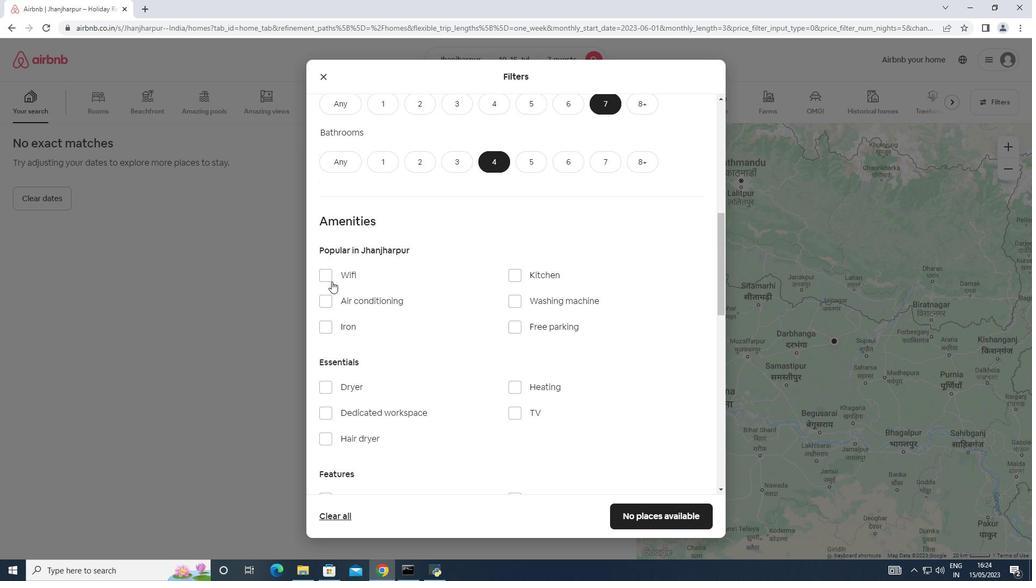 
Action: Mouse pressed left at (324, 274)
Screenshot: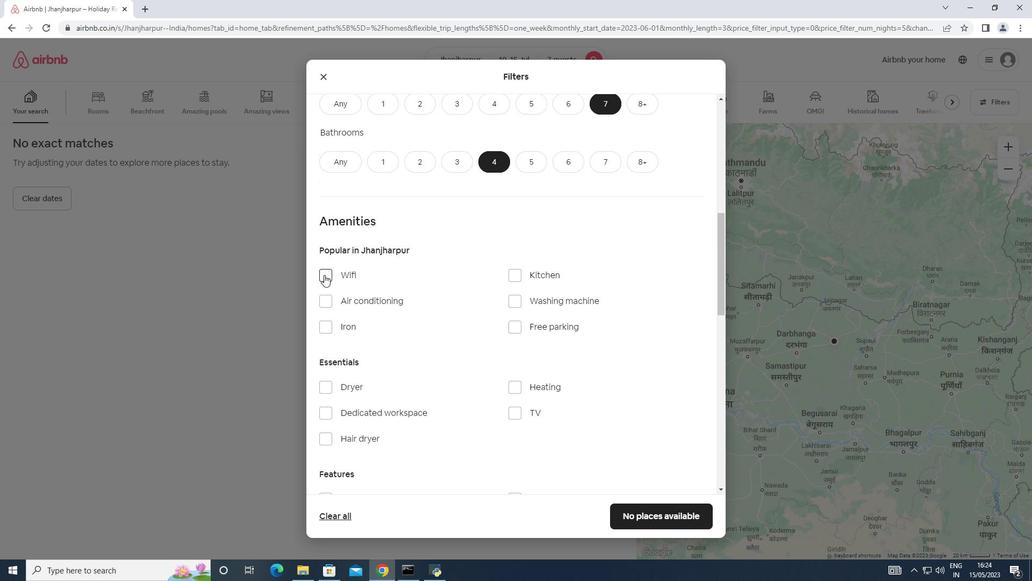 
Action: Mouse moved to (520, 413)
Screenshot: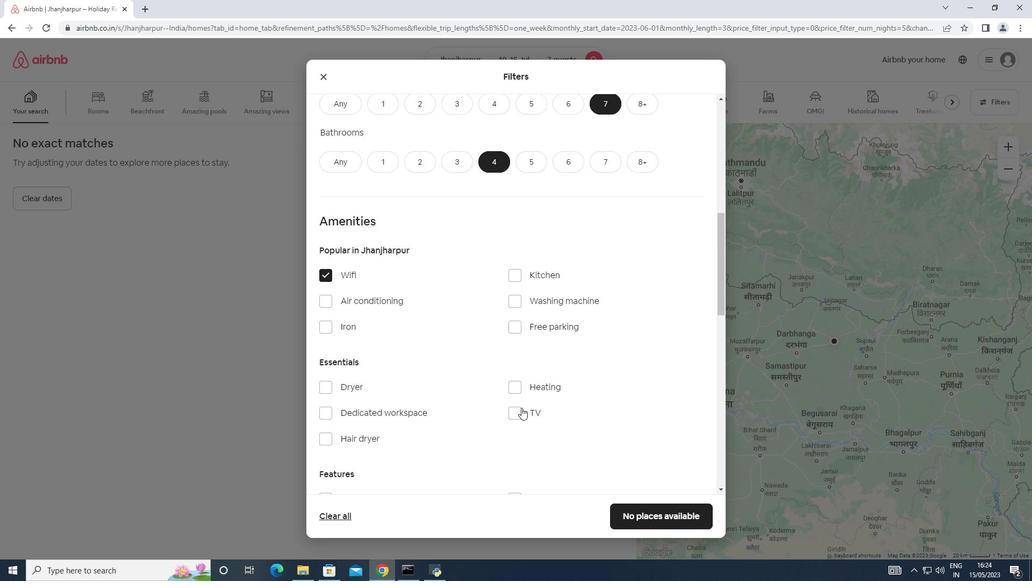 
Action: Mouse pressed left at (520, 413)
Screenshot: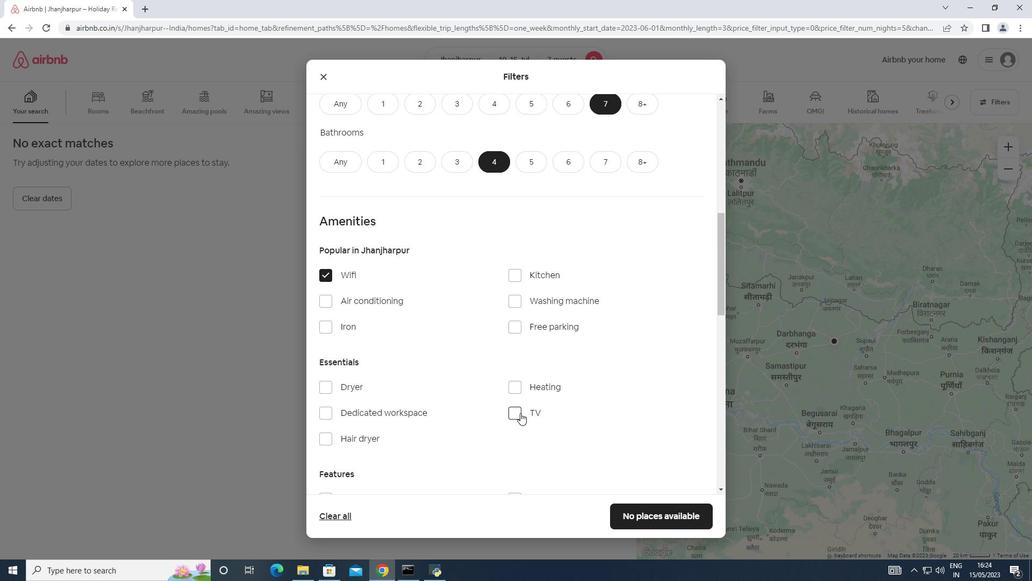 
Action: Mouse moved to (516, 326)
Screenshot: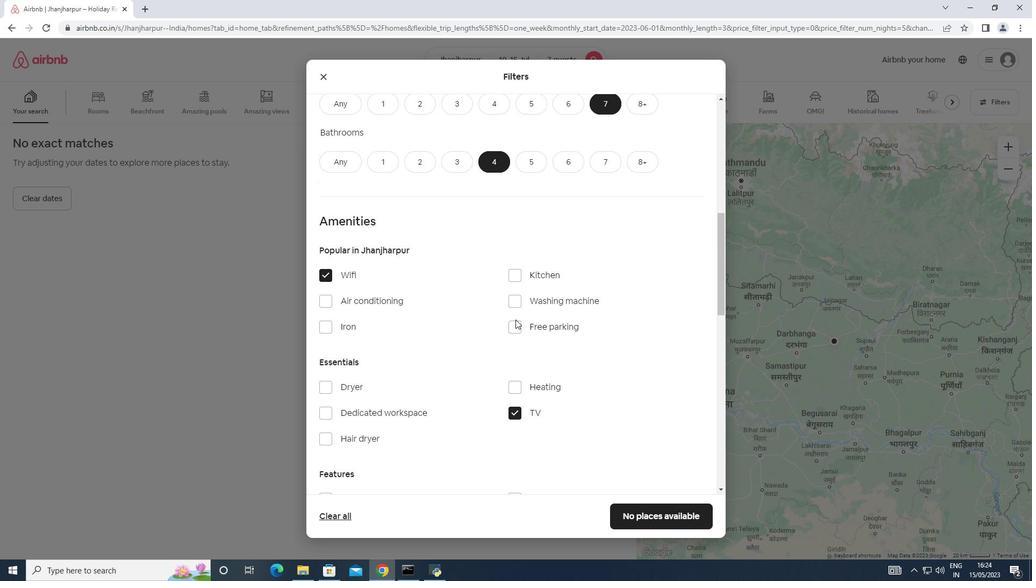 
Action: Mouse pressed left at (516, 326)
Screenshot: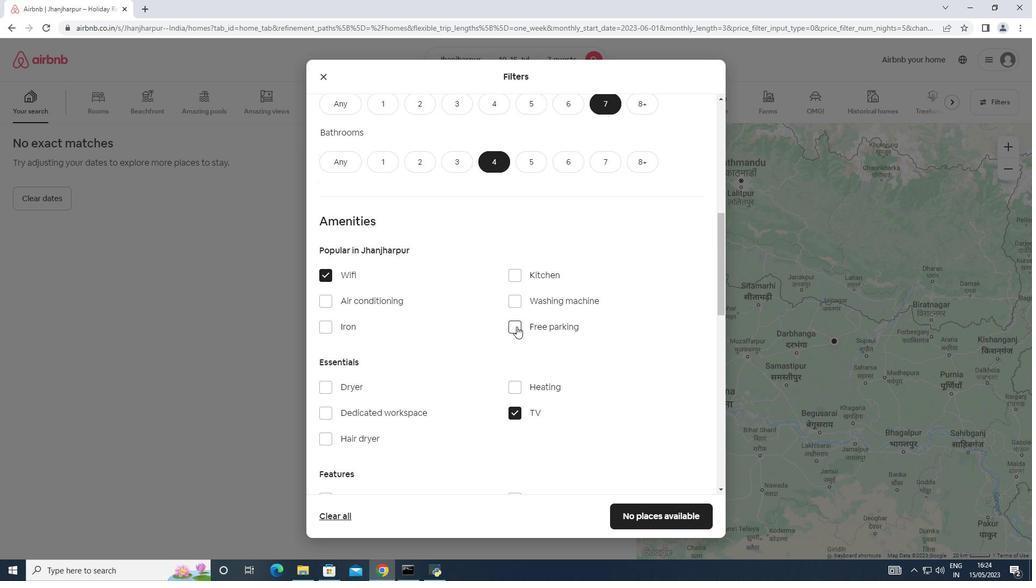 
Action: Mouse moved to (419, 401)
Screenshot: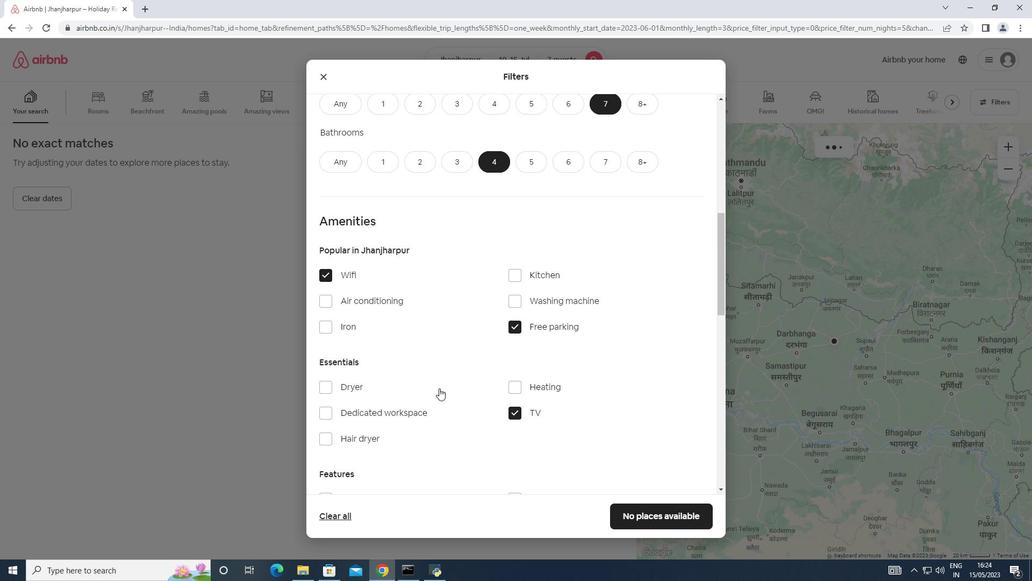 
Action: Mouse scrolled (419, 400) with delta (0, 0)
Screenshot: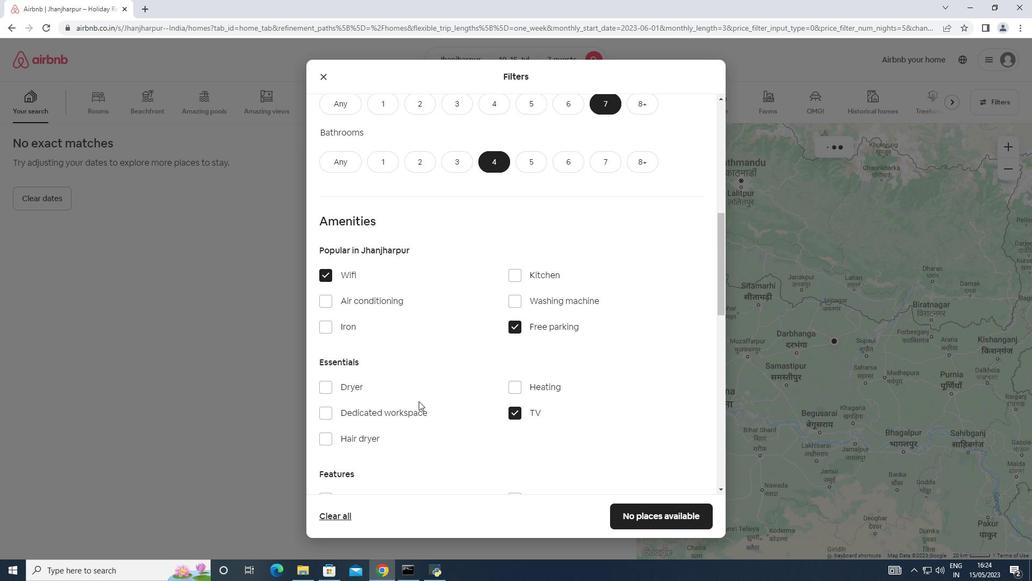 
Action: Mouse scrolled (419, 400) with delta (0, 0)
Screenshot: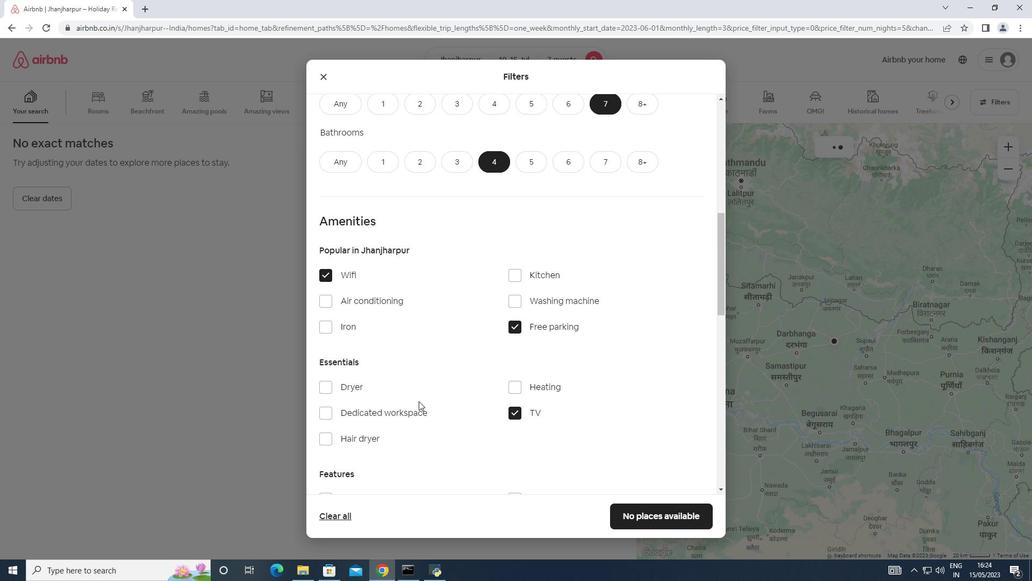 
Action: Mouse moved to (416, 399)
Screenshot: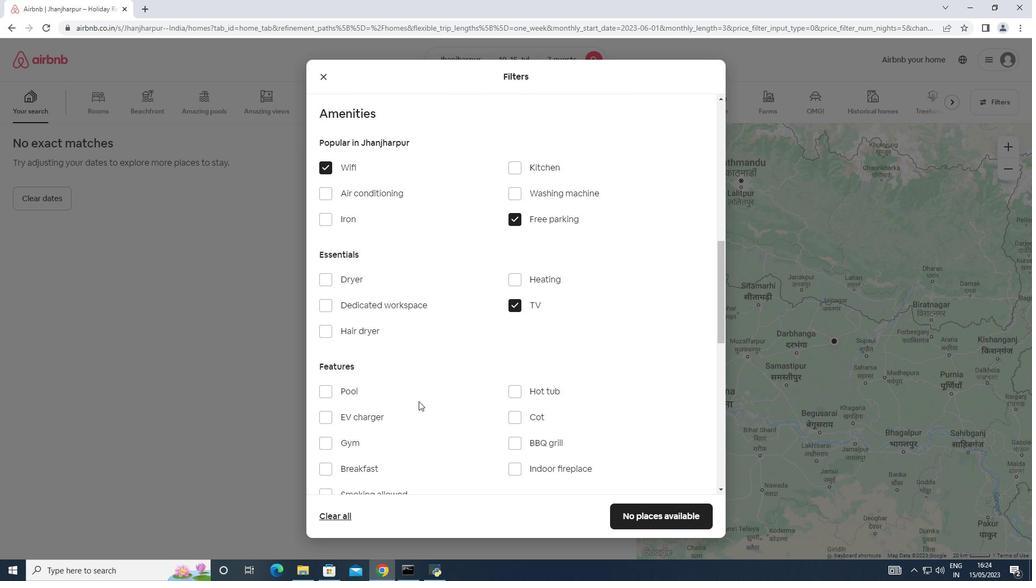 
Action: Mouse scrolled (416, 398) with delta (0, 0)
Screenshot: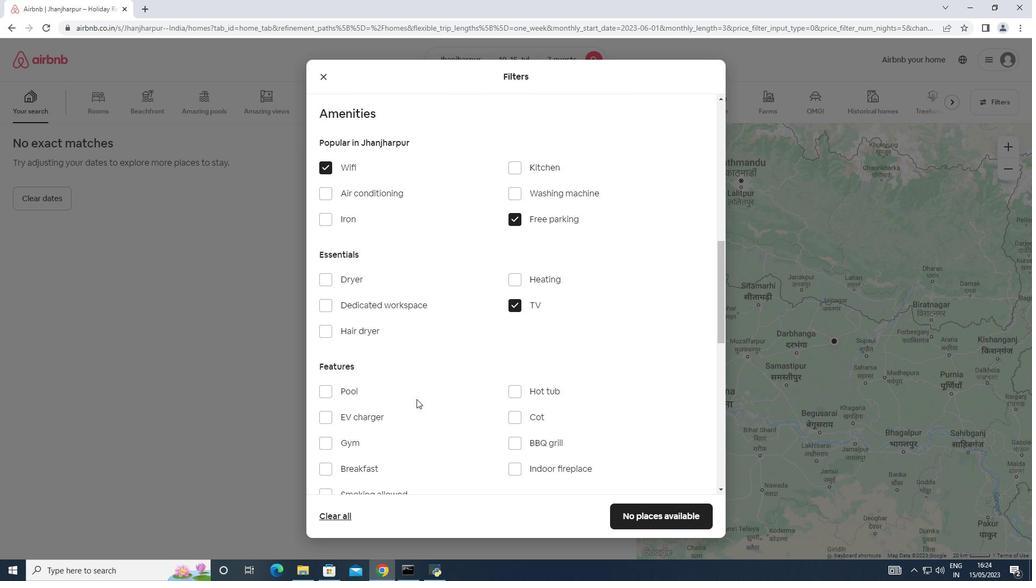 
Action: Mouse moved to (344, 387)
Screenshot: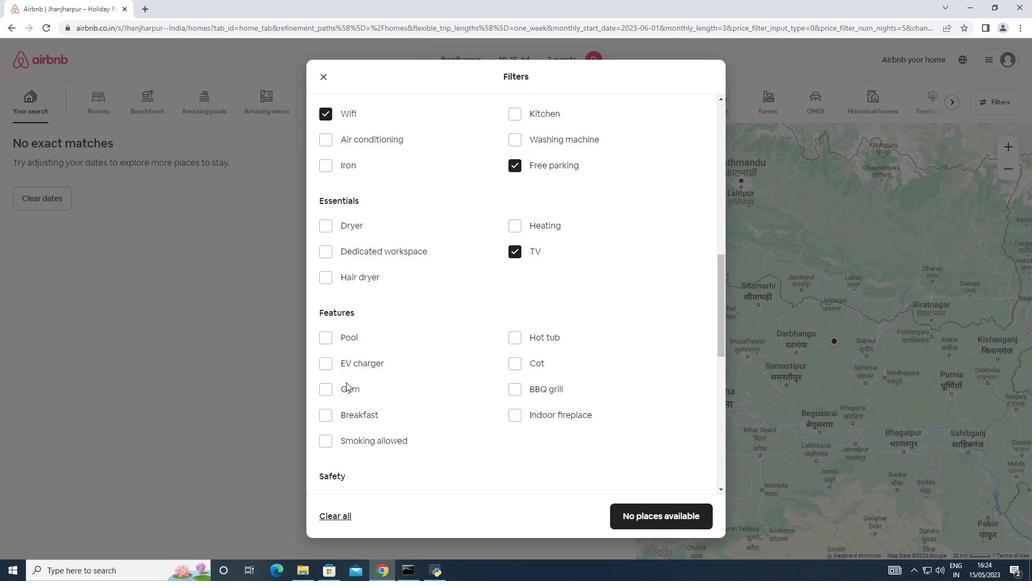 
Action: Mouse pressed left at (344, 387)
Screenshot: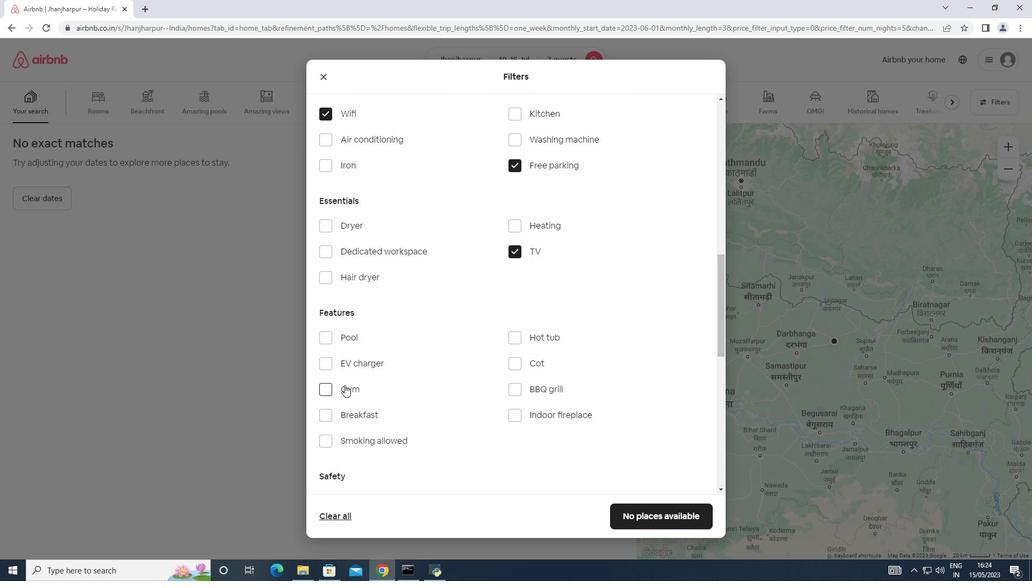 
Action: Mouse moved to (352, 416)
Screenshot: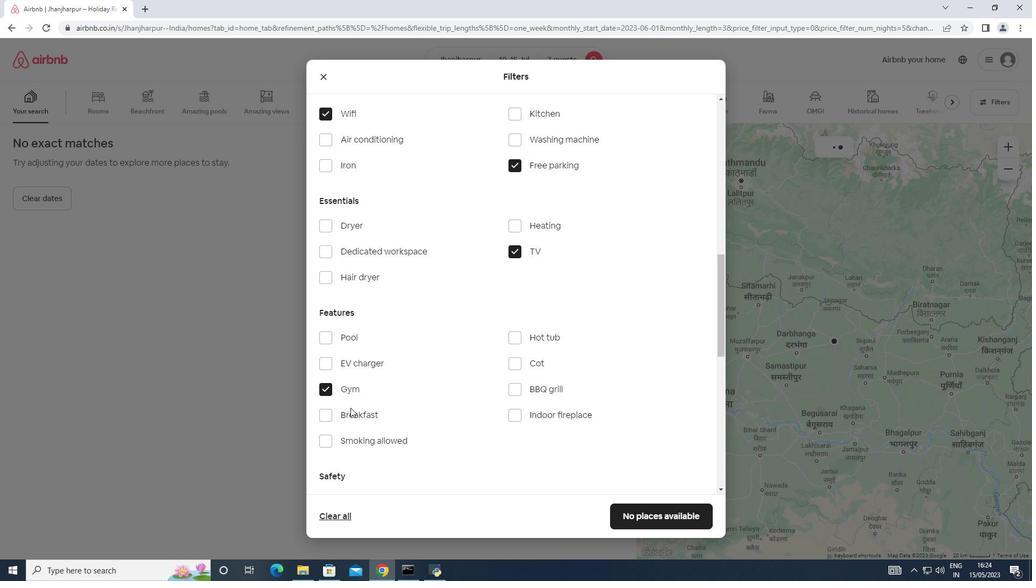 
Action: Mouse pressed left at (352, 416)
Screenshot: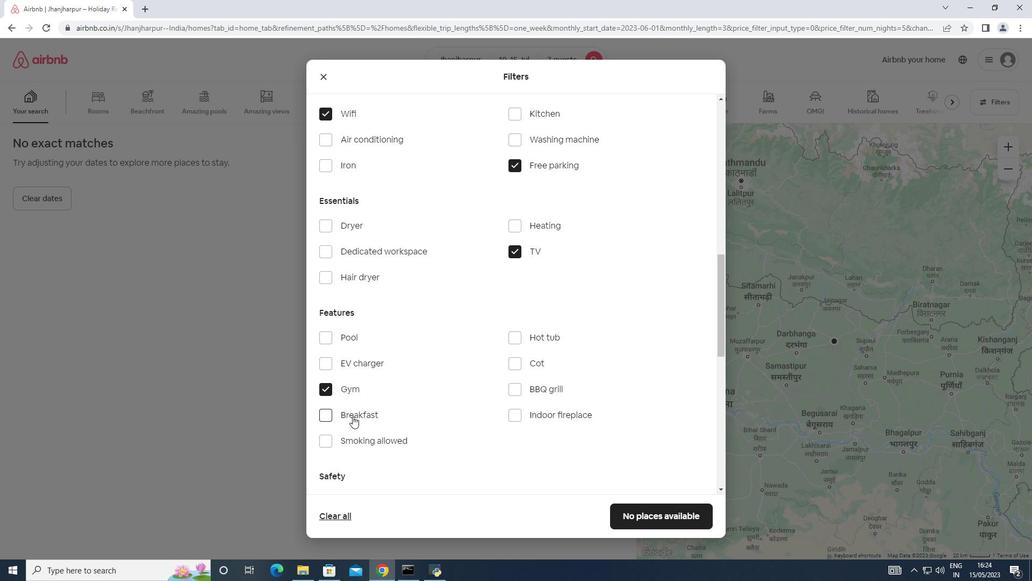 
Action: Mouse moved to (481, 417)
Screenshot: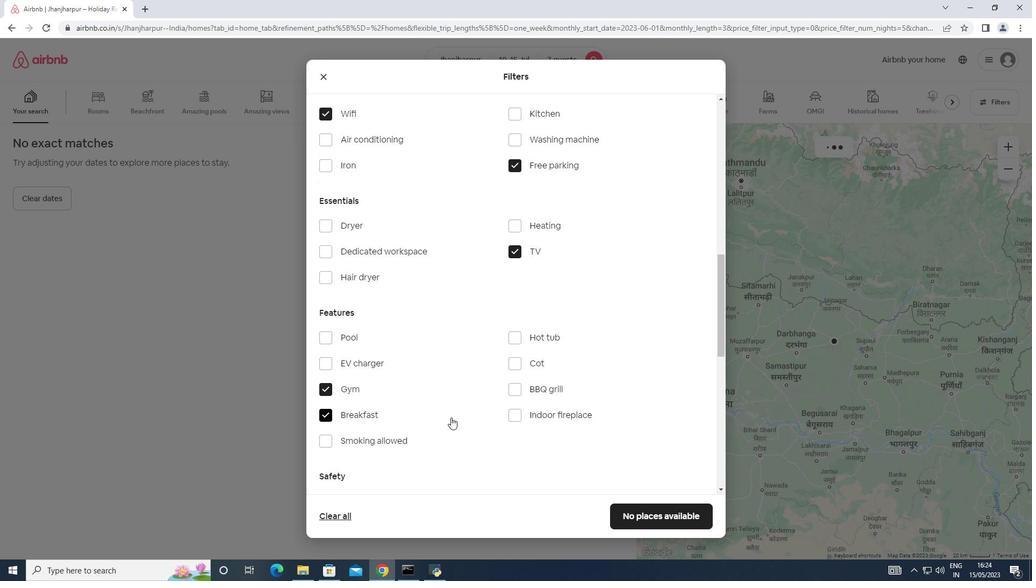 
Action: Mouse scrolled (481, 416) with delta (0, 0)
Screenshot: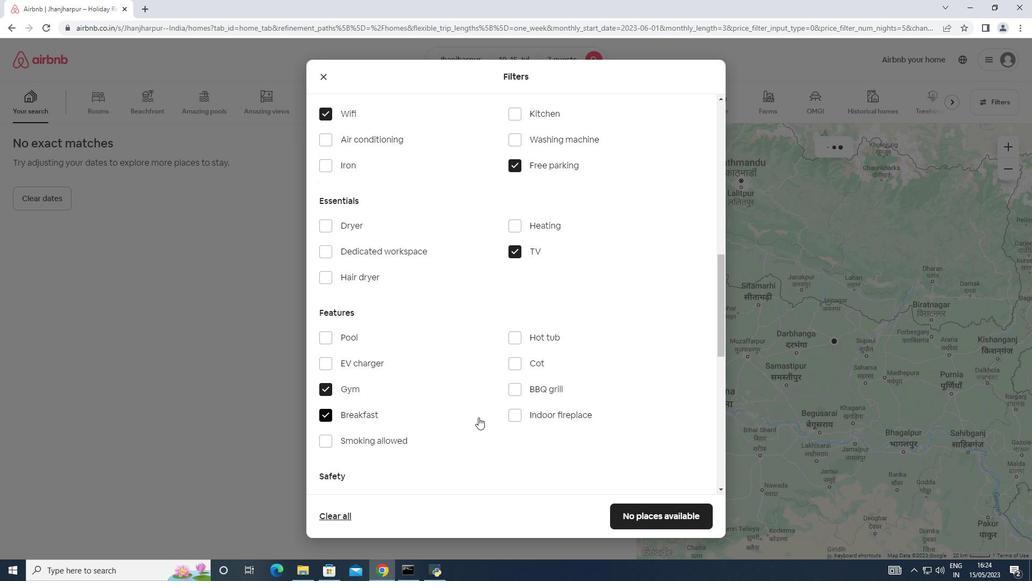 
Action: Mouse scrolled (481, 416) with delta (0, 0)
Screenshot: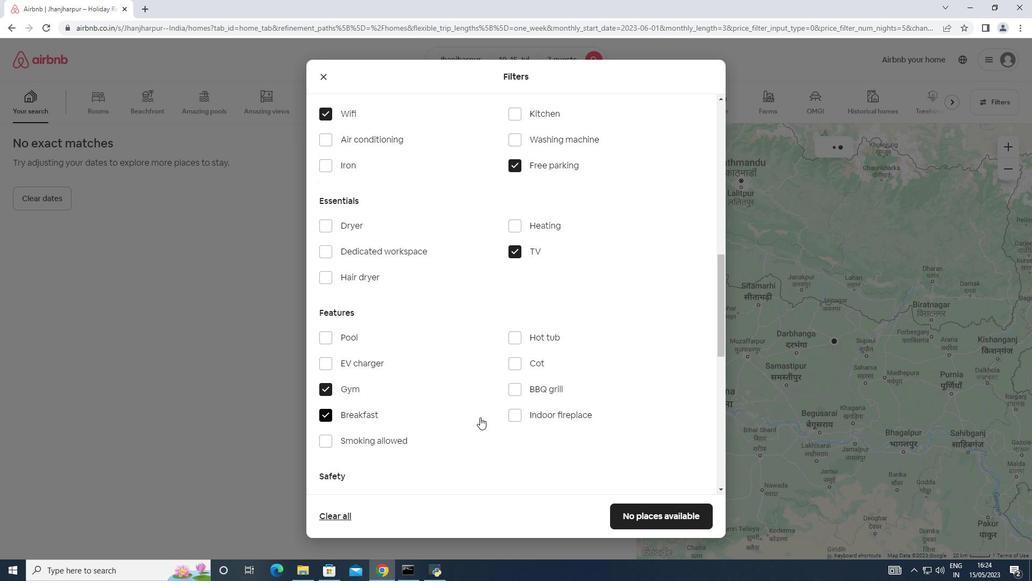 
Action: Mouse moved to (482, 417)
Screenshot: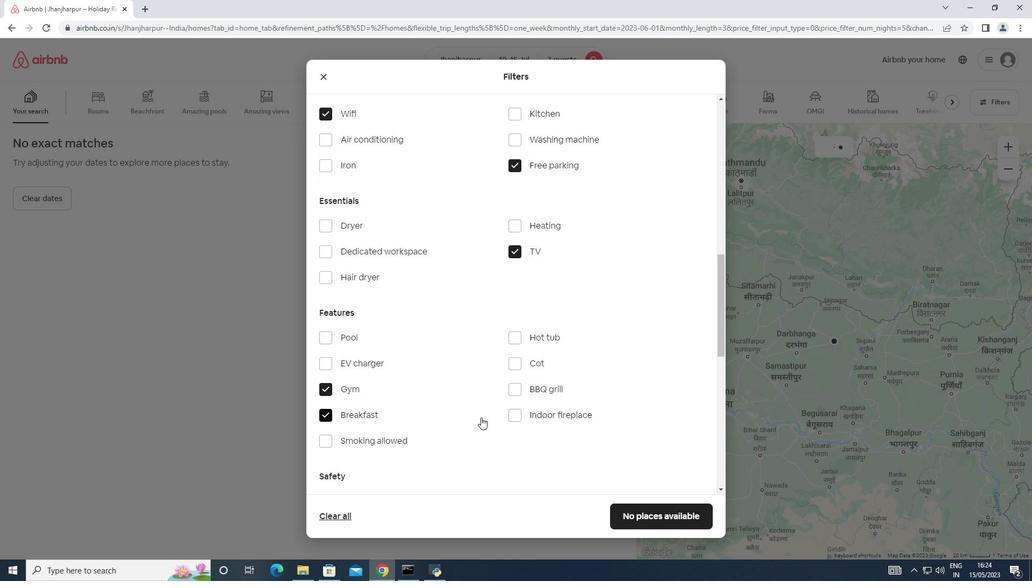 
Action: Mouse scrolled (482, 416) with delta (0, 0)
Screenshot: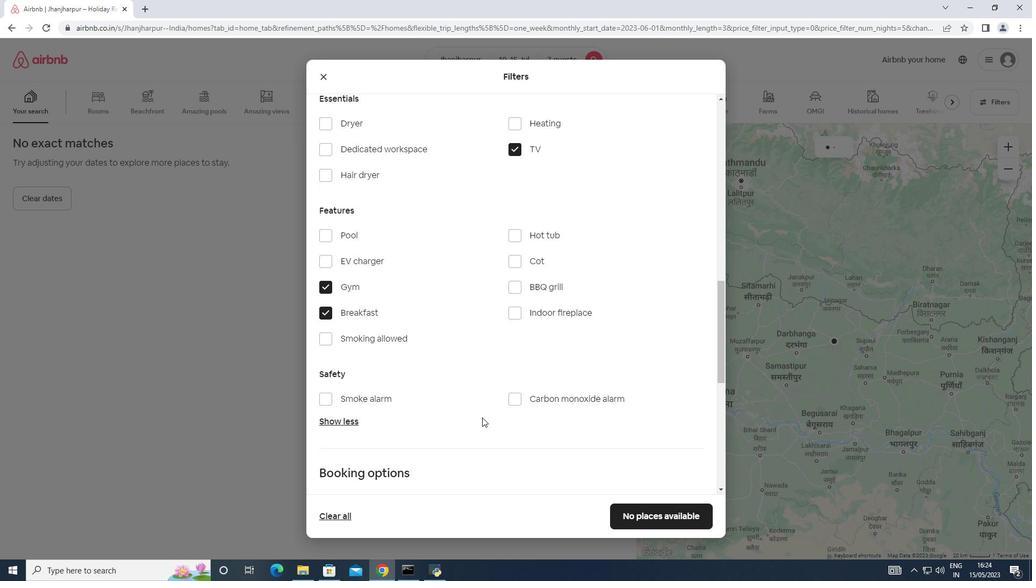 
Action: Mouse scrolled (482, 416) with delta (0, 0)
Screenshot: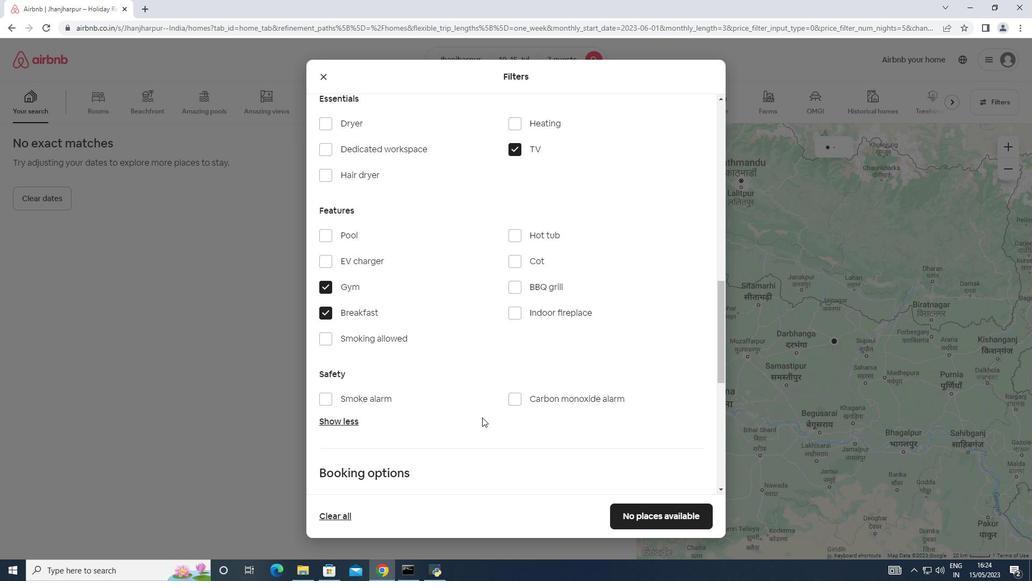 
Action: Mouse moved to (684, 435)
Screenshot: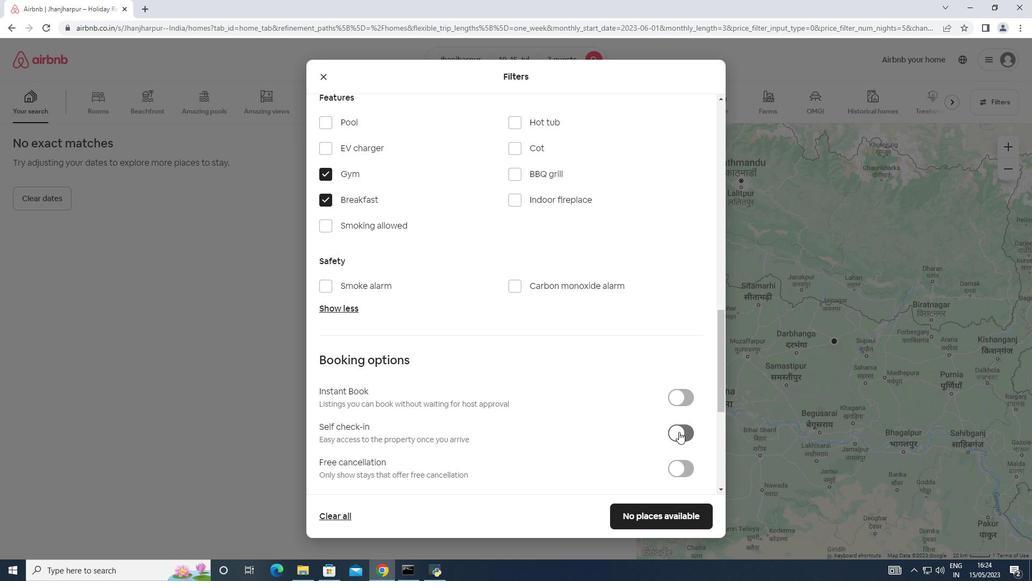 
Action: Mouse pressed left at (684, 435)
Screenshot: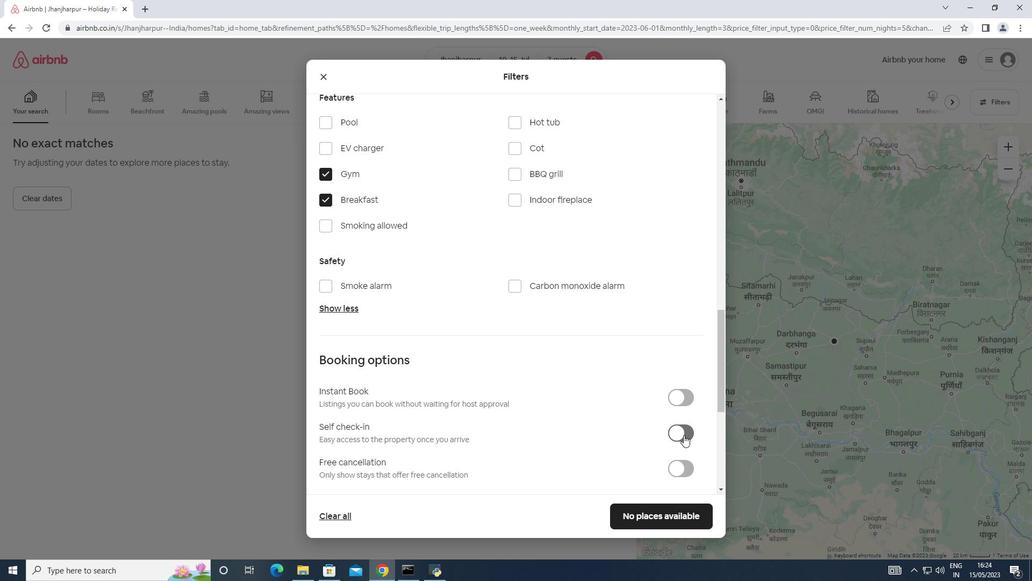 
Action: Mouse moved to (523, 435)
Screenshot: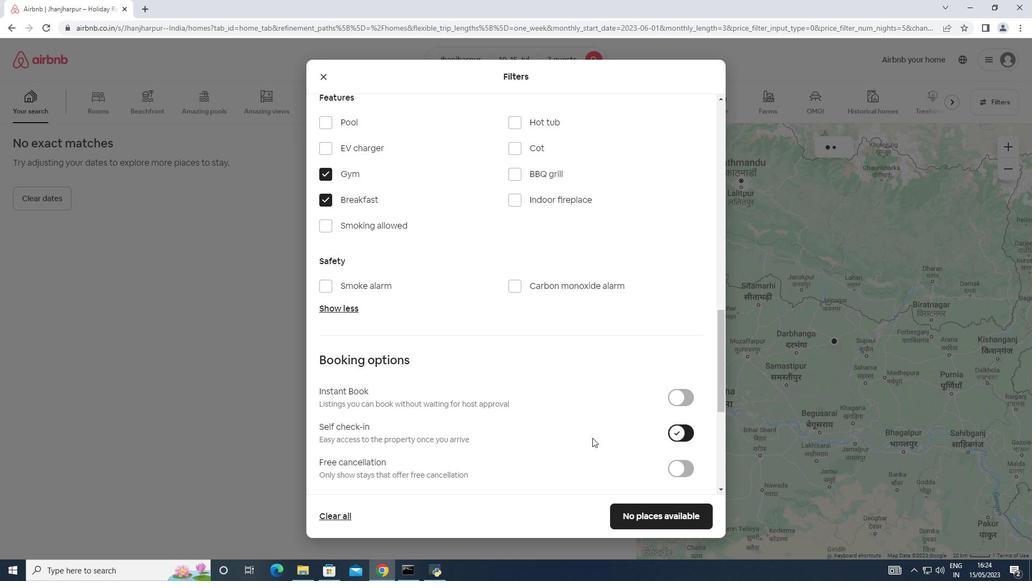 
Action: Mouse scrolled (523, 435) with delta (0, 0)
Screenshot: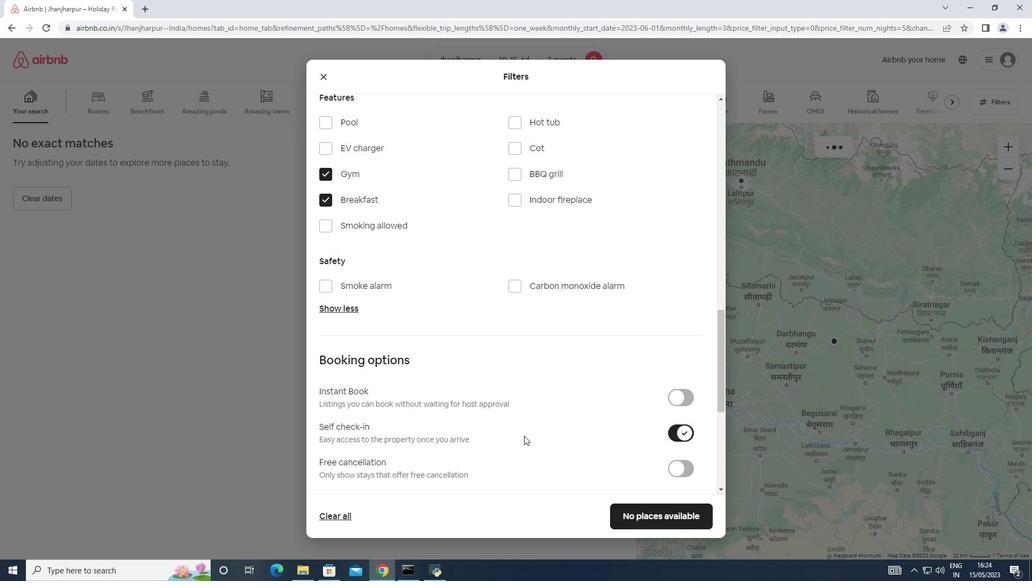 
Action: Mouse scrolled (523, 435) with delta (0, 0)
Screenshot: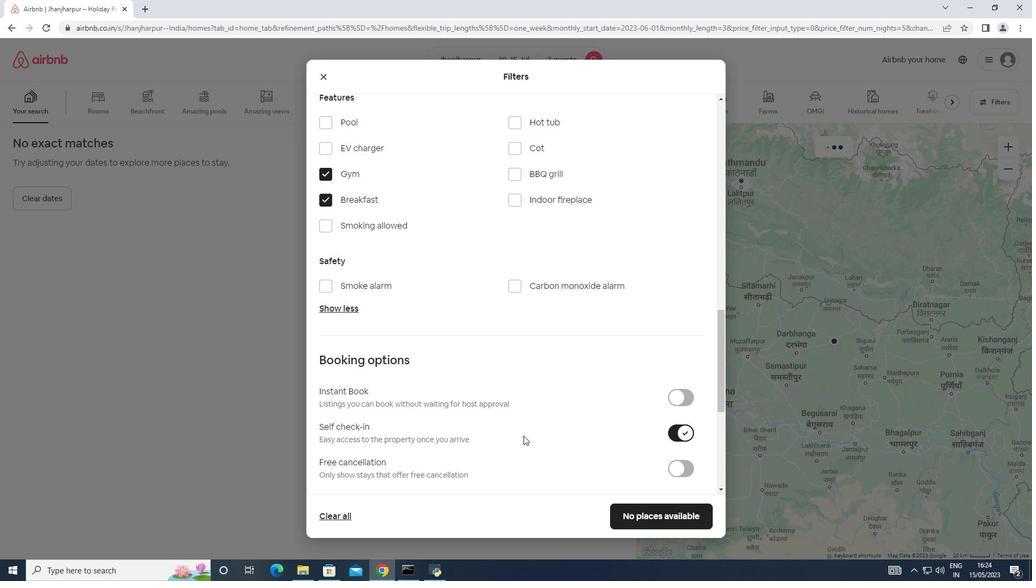 
Action: Mouse scrolled (523, 435) with delta (0, 0)
Screenshot: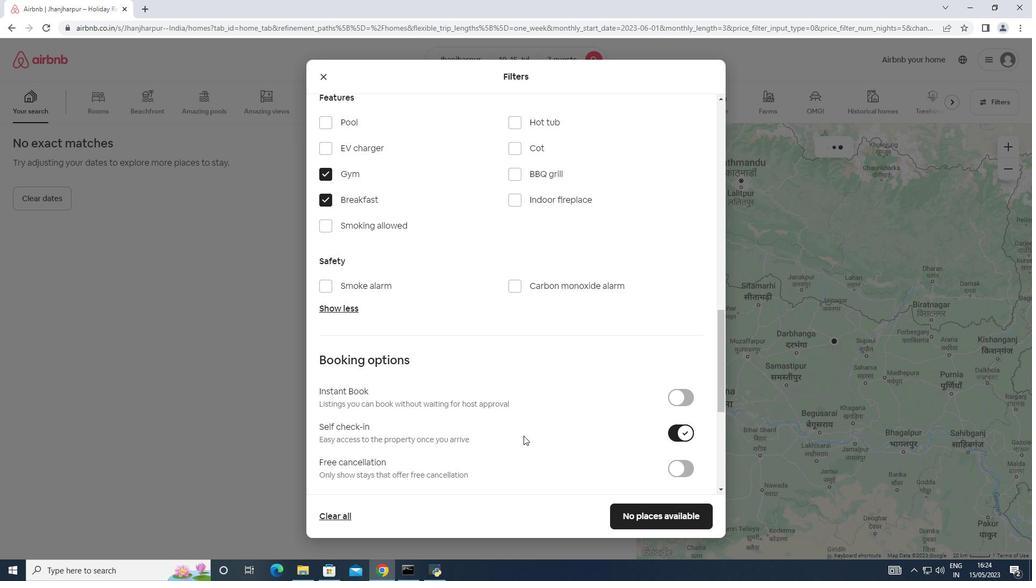 
Action: Mouse scrolled (523, 435) with delta (0, 0)
Screenshot: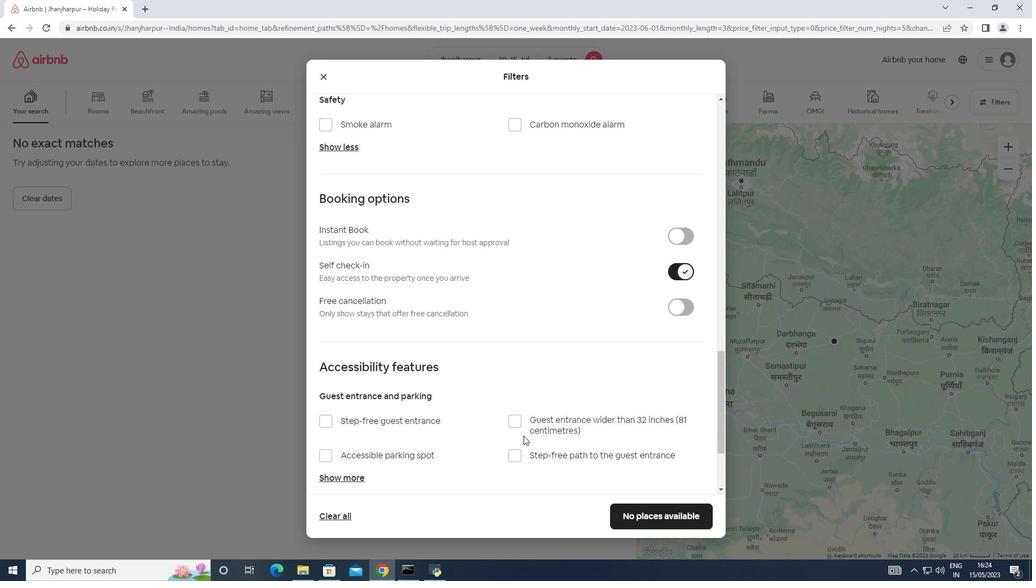 
Action: Mouse scrolled (523, 435) with delta (0, 0)
Screenshot: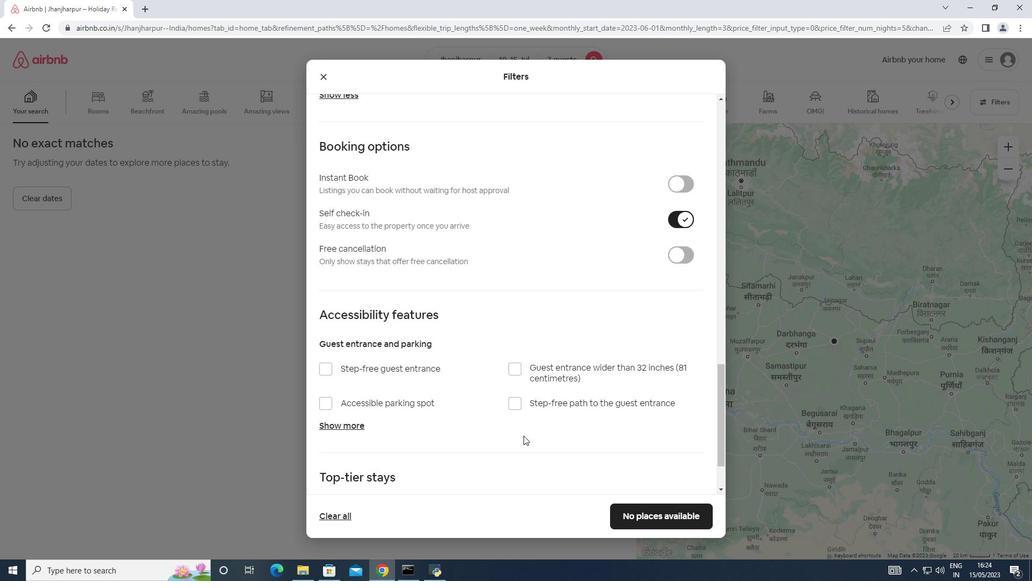 
Action: Mouse scrolled (523, 435) with delta (0, 0)
Screenshot: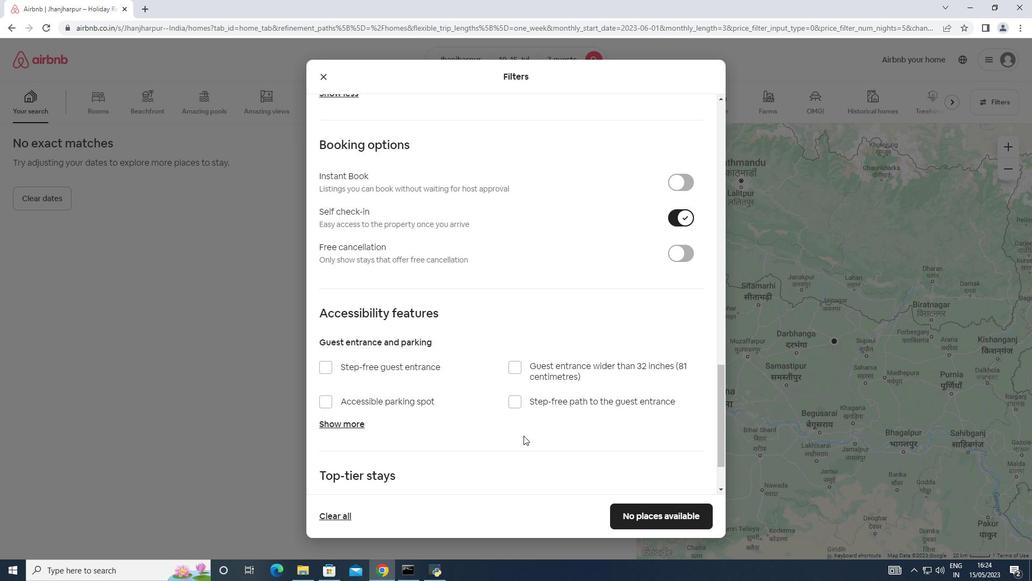 
Action: Mouse scrolled (523, 435) with delta (0, 0)
Screenshot: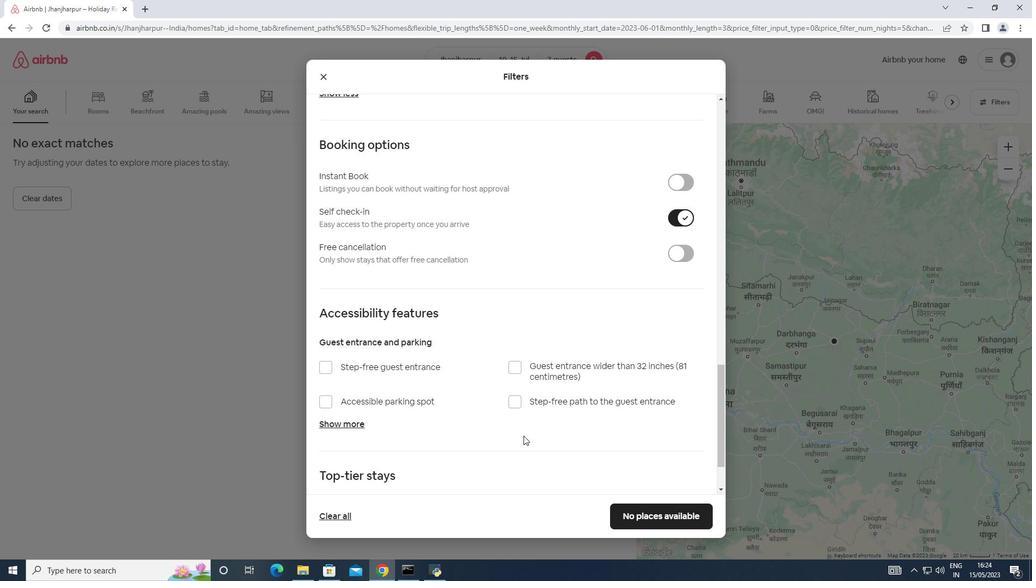 
Action: Mouse scrolled (523, 435) with delta (0, 0)
Screenshot: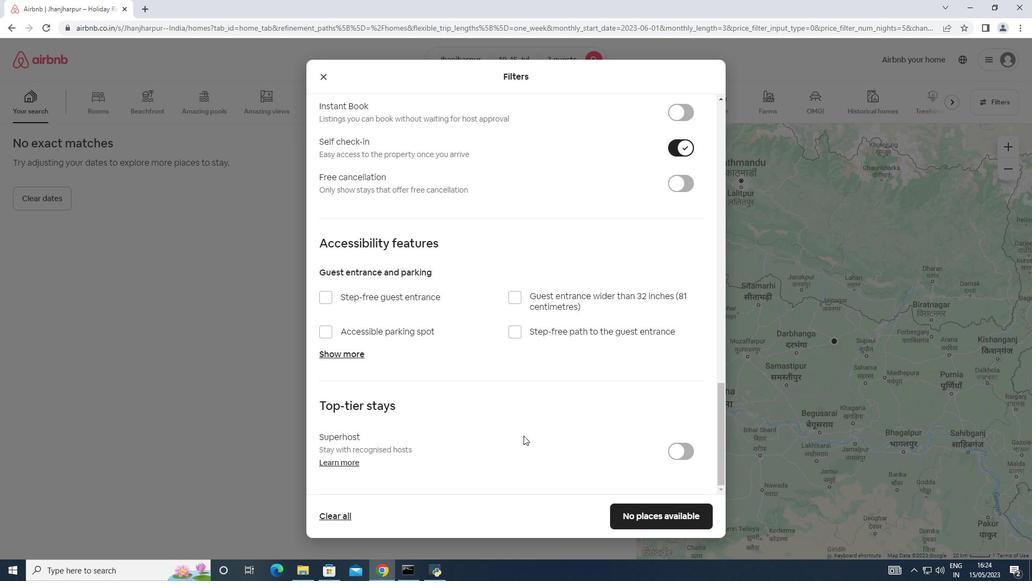 
Action: Mouse scrolled (523, 435) with delta (0, 0)
Screenshot: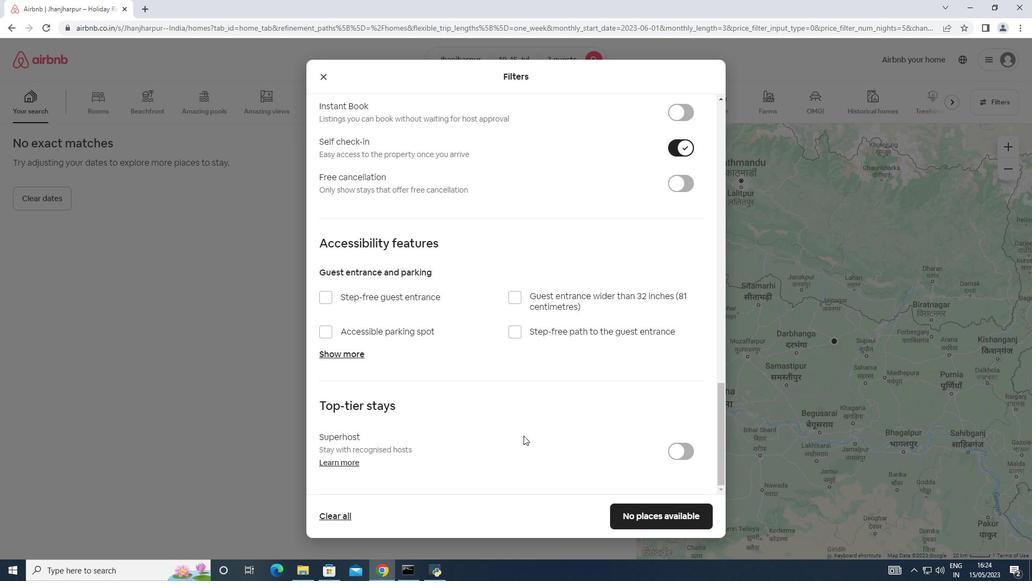 
Action: Mouse scrolled (523, 435) with delta (0, 0)
Screenshot: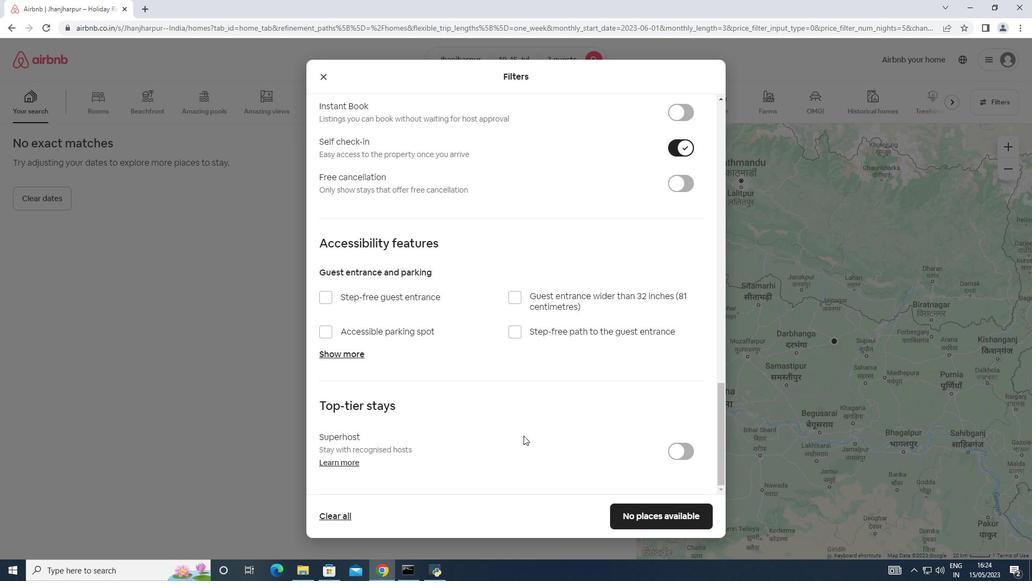 
Action: Mouse moved to (648, 509)
Screenshot: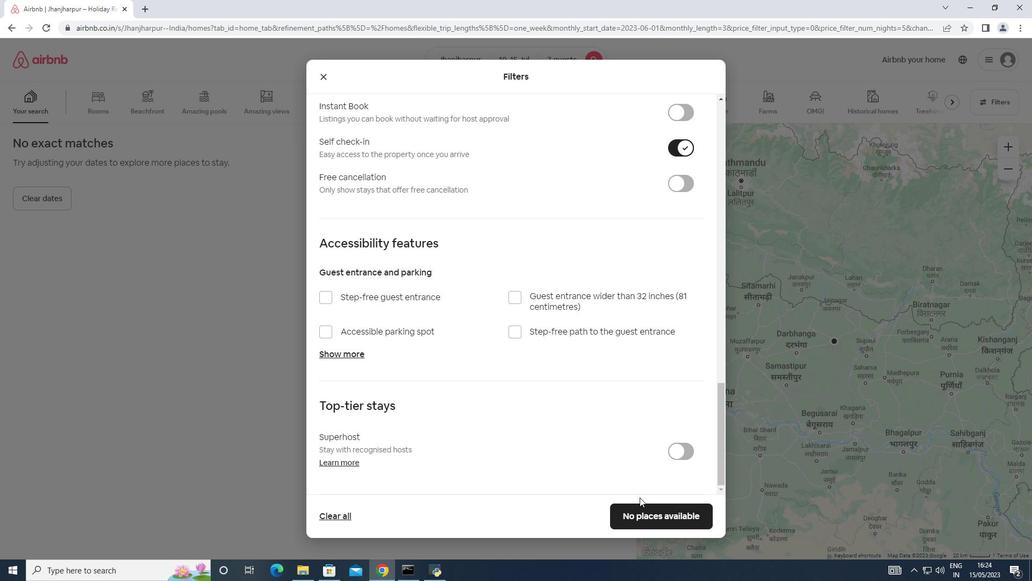 
Action: Mouse pressed left at (648, 509)
Screenshot: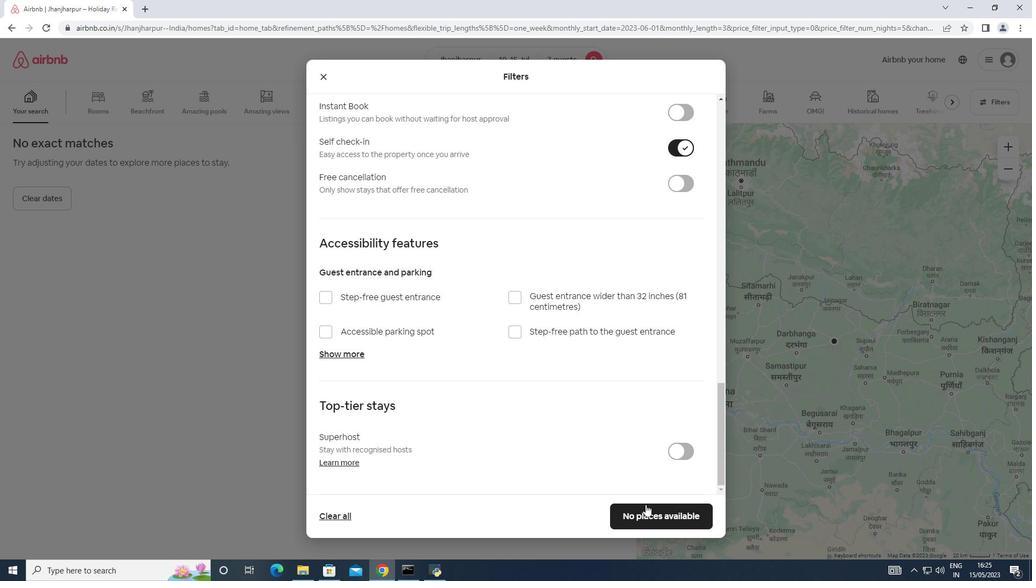 
